 Task: Search round trip flight ticket for 4 adults, 2 children, 2 infants in seat and 1 infant on lap in premium economy from Unalaska: Unalaska Airport (tom Madsen/dutch Harbor Airport) to Rockford: Chicago Rockford International Airport(was Northwest Chicagoland Regional Airport At Rockford) on 5-1-2023 and return on 5-2-2023. Number of bags: 1 carry on bag. Price is upto 79000. Outbound departure time preference is 16:45. Return departure time preference is 23:15.
Action: Mouse moved to (169, 160)
Screenshot: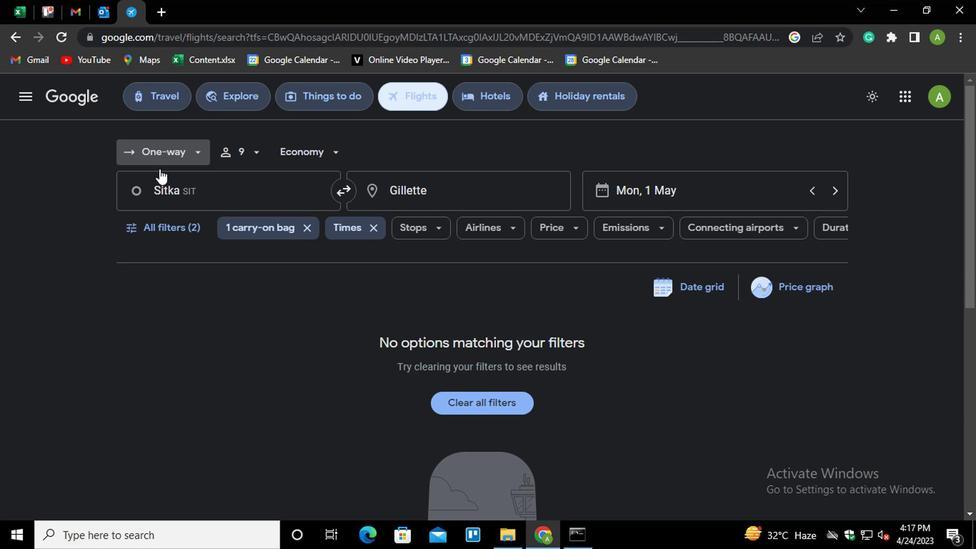 
Action: Mouse pressed left at (169, 160)
Screenshot: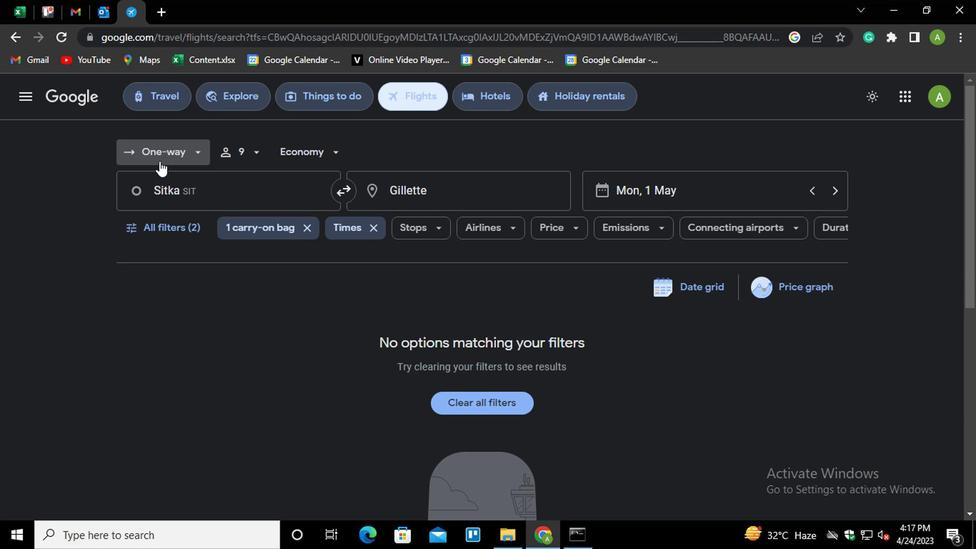 
Action: Mouse moved to (192, 184)
Screenshot: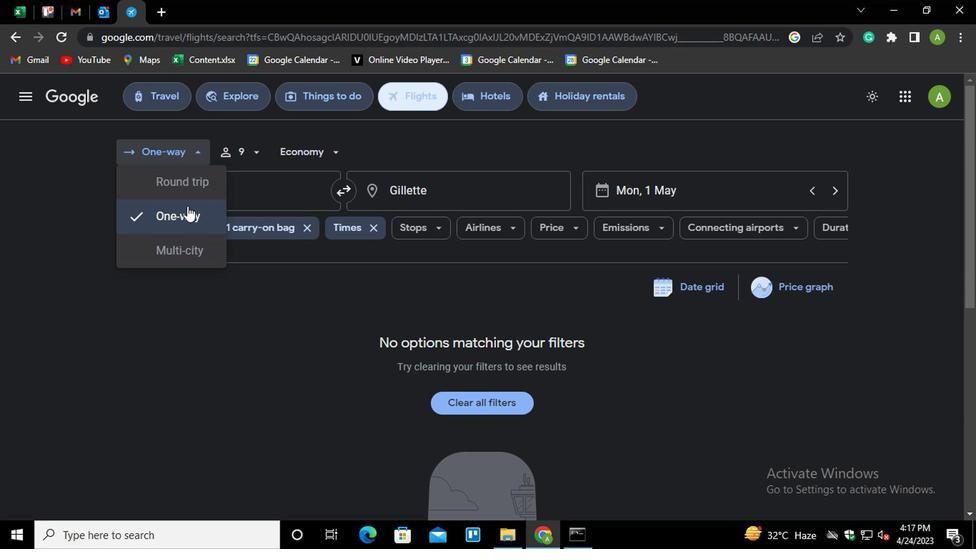 
Action: Mouse pressed left at (192, 184)
Screenshot: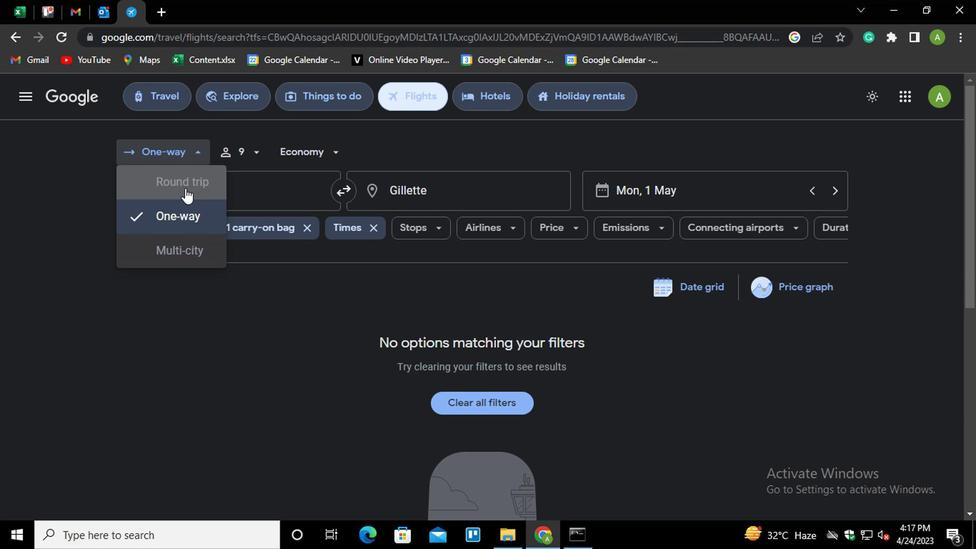 
Action: Mouse moved to (239, 148)
Screenshot: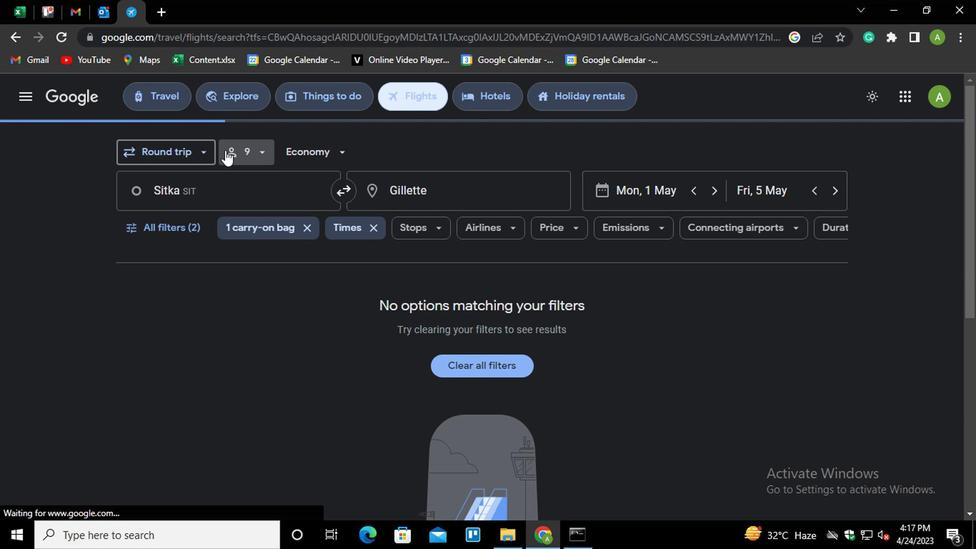 
Action: Mouse pressed left at (239, 148)
Screenshot: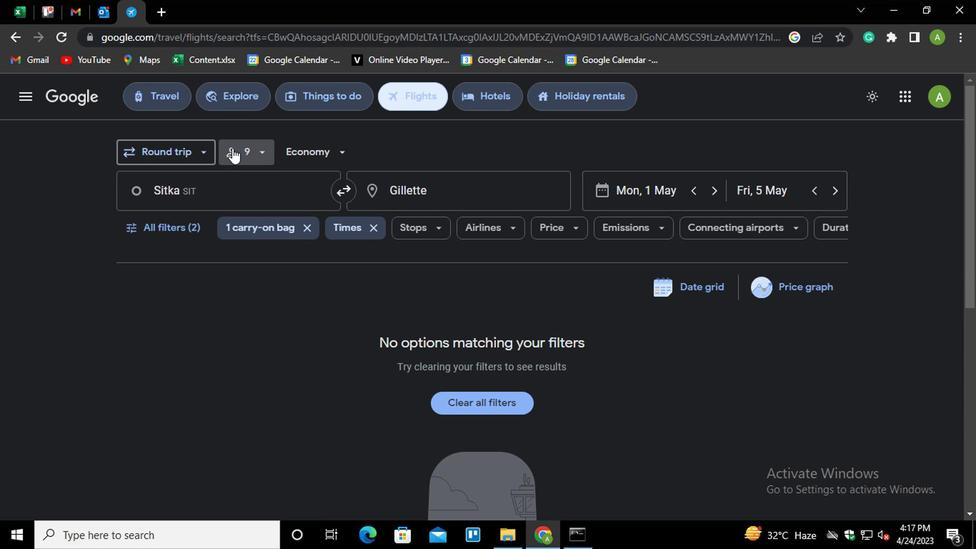 
Action: Mouse moved to (319, 183)
Screenshot: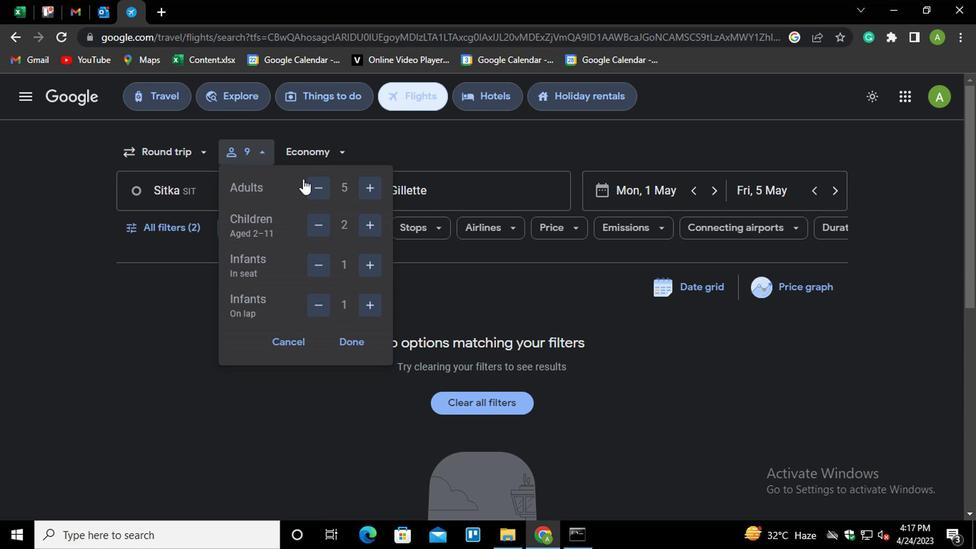 
Action: Mouse pressed left at (319, 183)
Screenshot: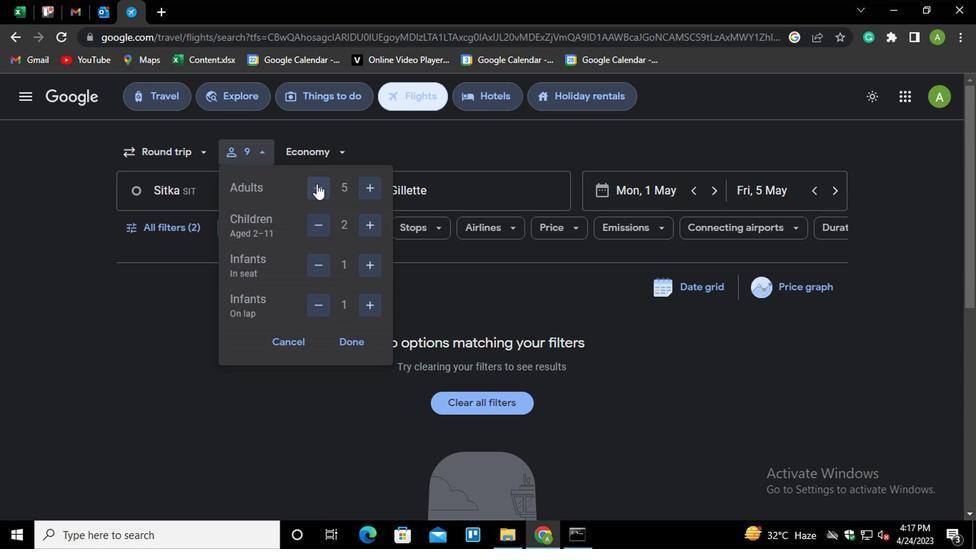 
Action: Mouse moved to (363, 268)
Screenshot: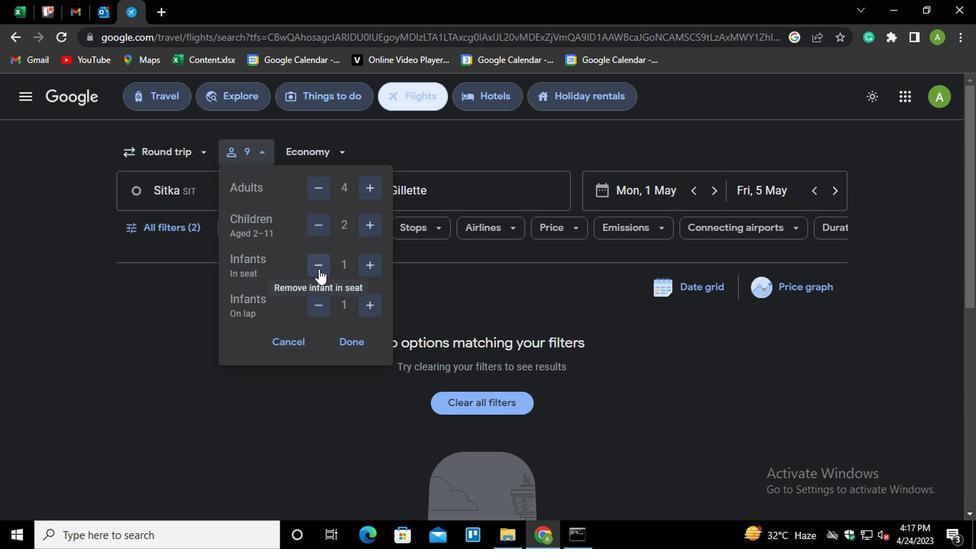 
Action: Mouse pressed left at (363, 268)
Screenshot: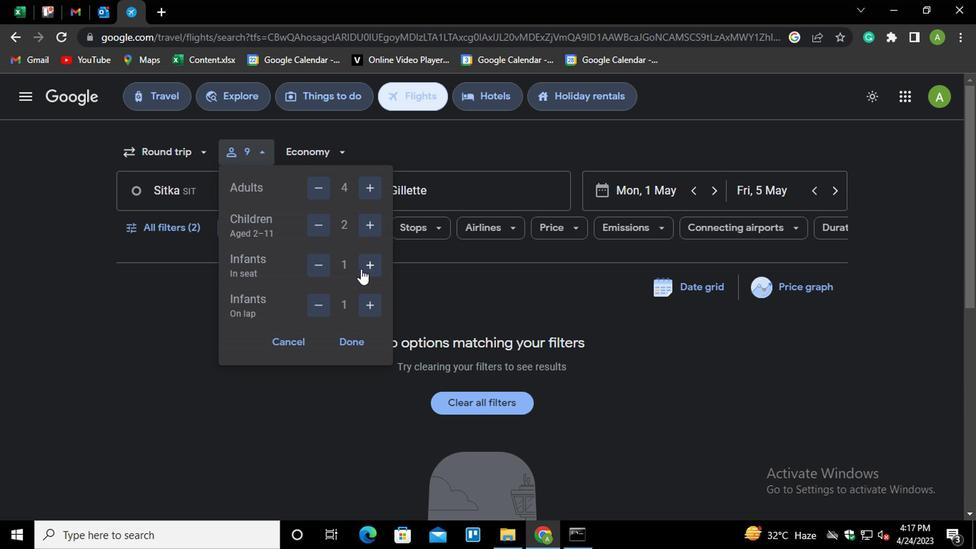 
Action: Mouse moved to (353, 335)
Screenshot: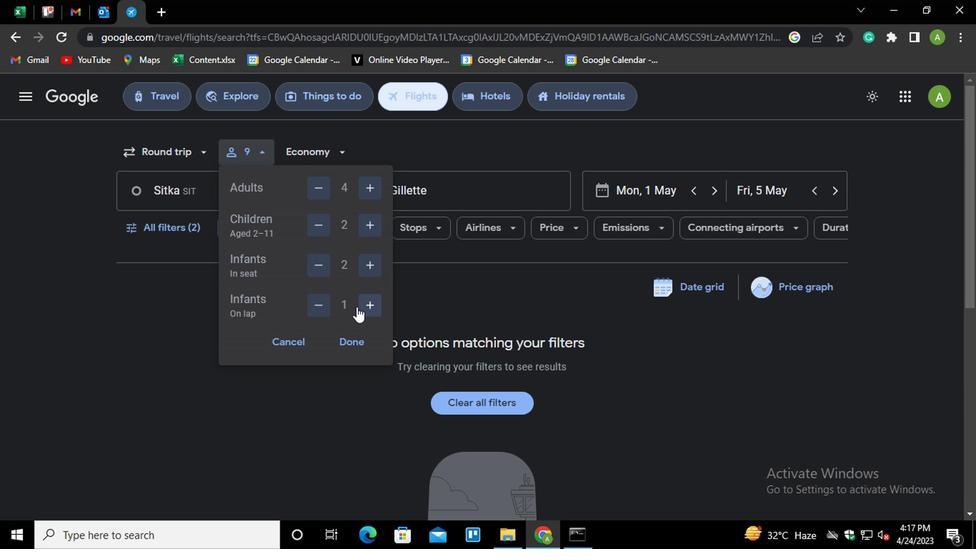 
Action: Mouse pressed left at (353, 335)
Screenshot: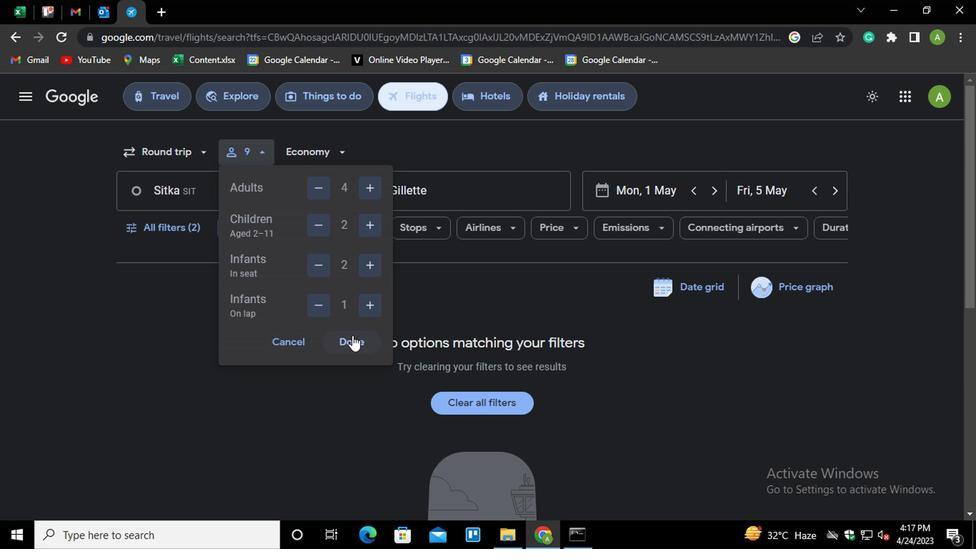
Action: Mouse moved to (315, 157)
Screenshot: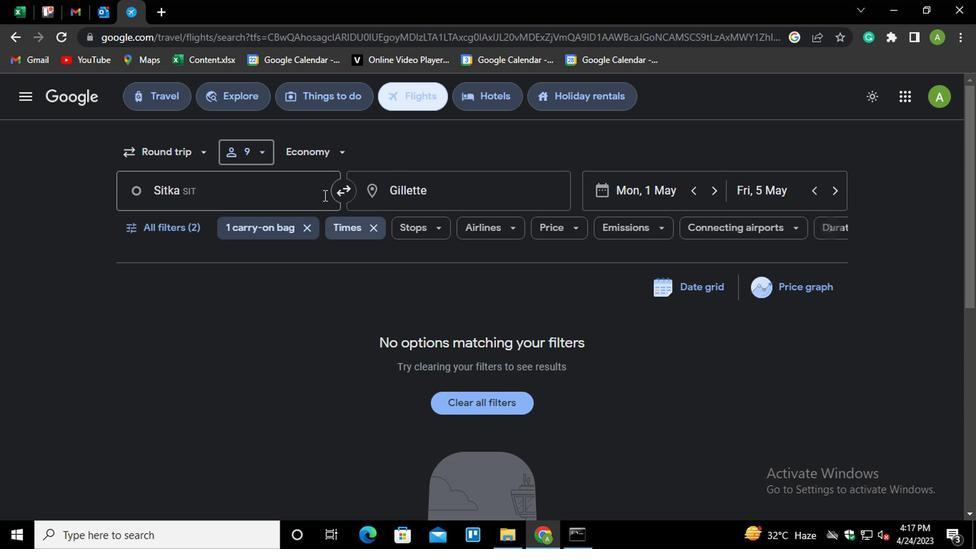 
Action: Mouse pressed left at (315, 157)
Screenshot: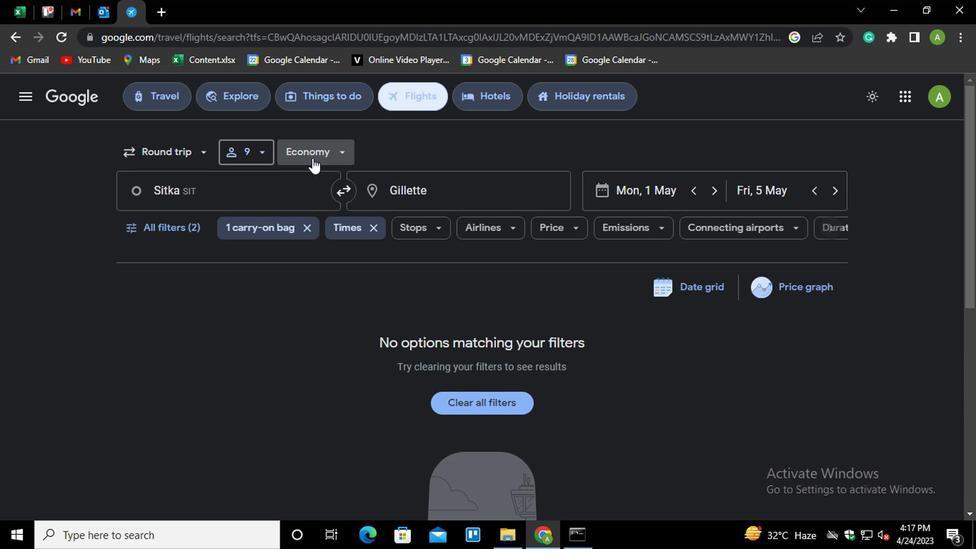 
Action: Mouse moved to (333, 217)
Screenshot: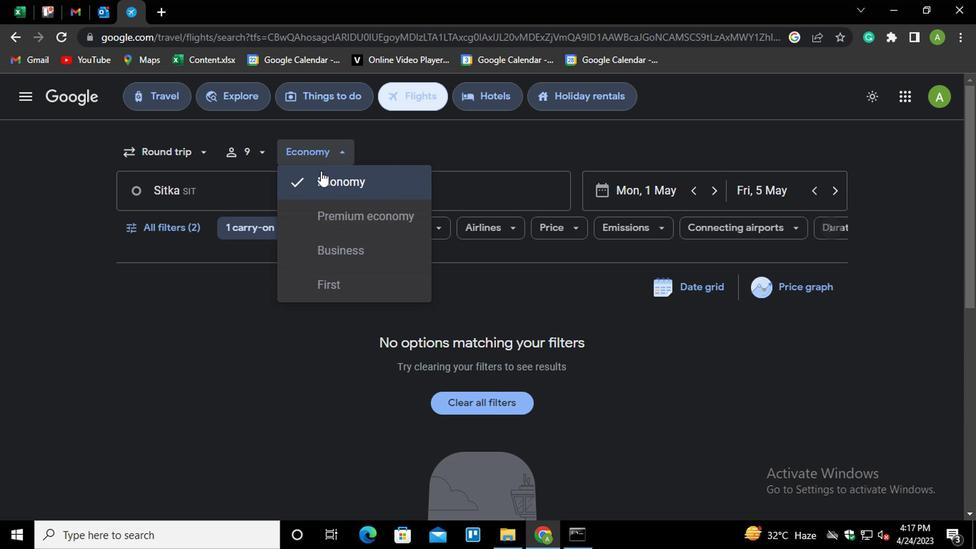 
Action: Mouse pressed left at (333, 217)
Screenshot: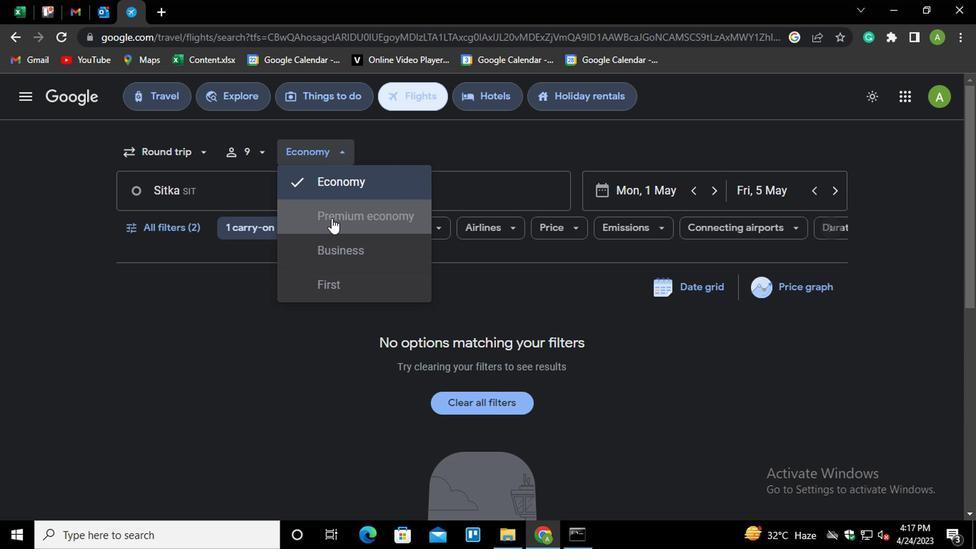 
Action: Mouse moved to (219, 192)
Screenshot: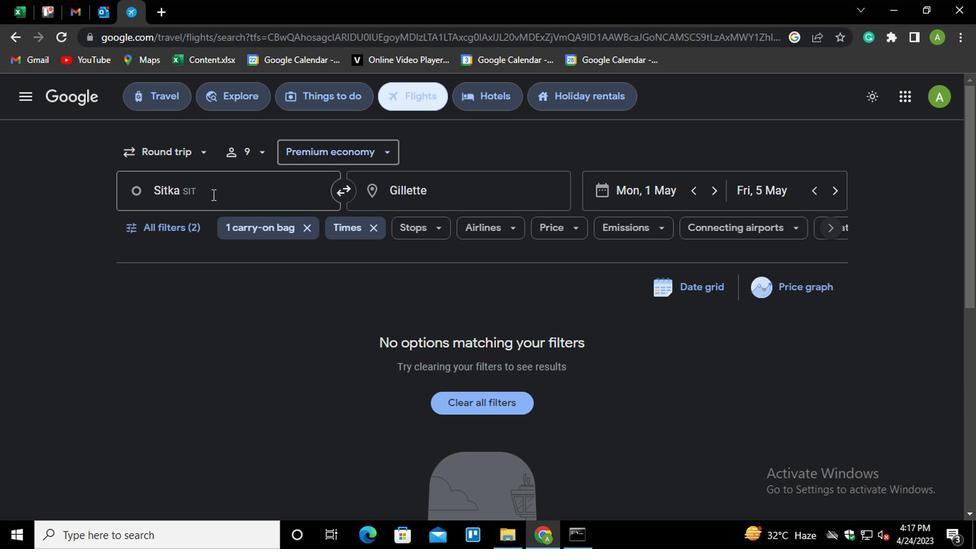 
Action: Mouse pressed left at (219, 192)
Screenshot: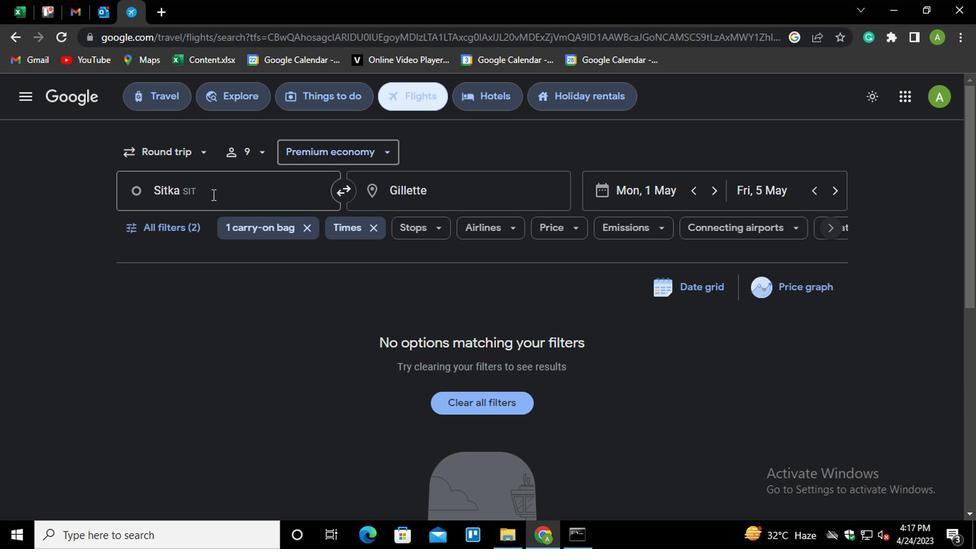 
Action: Key pressed <Key.shift_r>Unalas<Key.down><Key.up><Key.up><Key.up><Key.up><Key.backspace><Key.backspace><Key.backspace><Key.backspace><Key.backspace><Key.backspace><Key.backspace><Key.backspace><Key.backspace><Key.backspace><Key.backspace><Key.backspace><Key.backspace><Key.backspace><Key.backspace><Key.backspace><Key.backspace><Key.backspace><Key.backspace>air<Key.down><Key.enter>
Screenshot: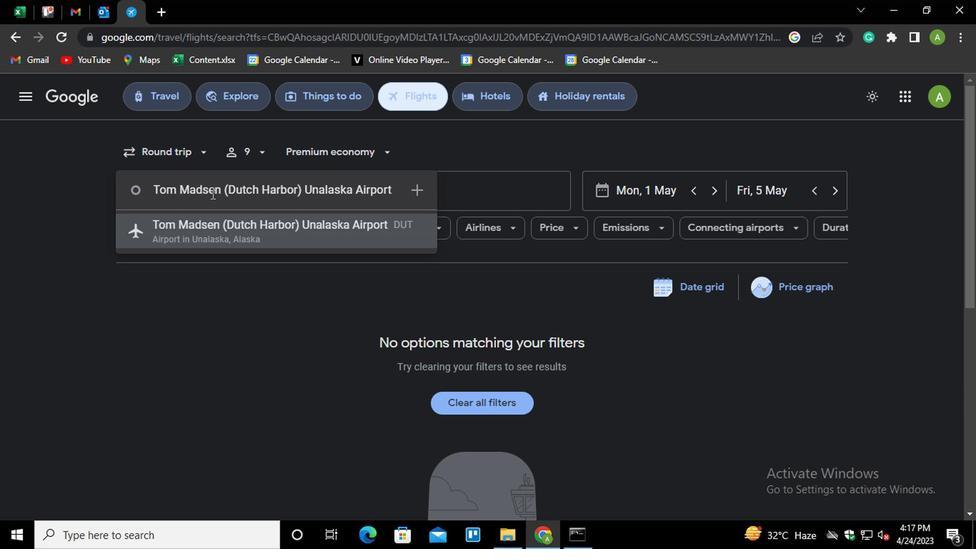 
Action: Mouse moved to (500, 199)
Screenshot: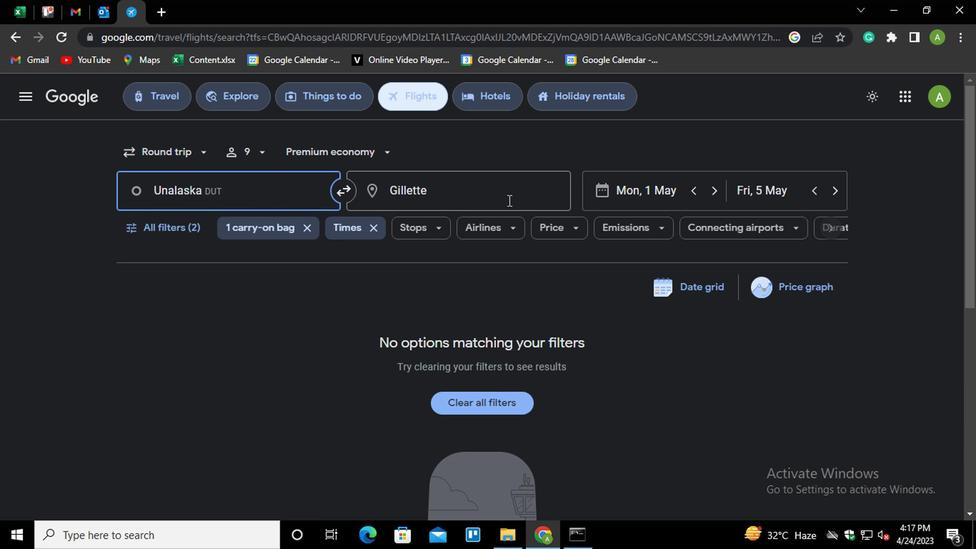 
Action: Mouse pressed left at (500, 199)
Screenshot: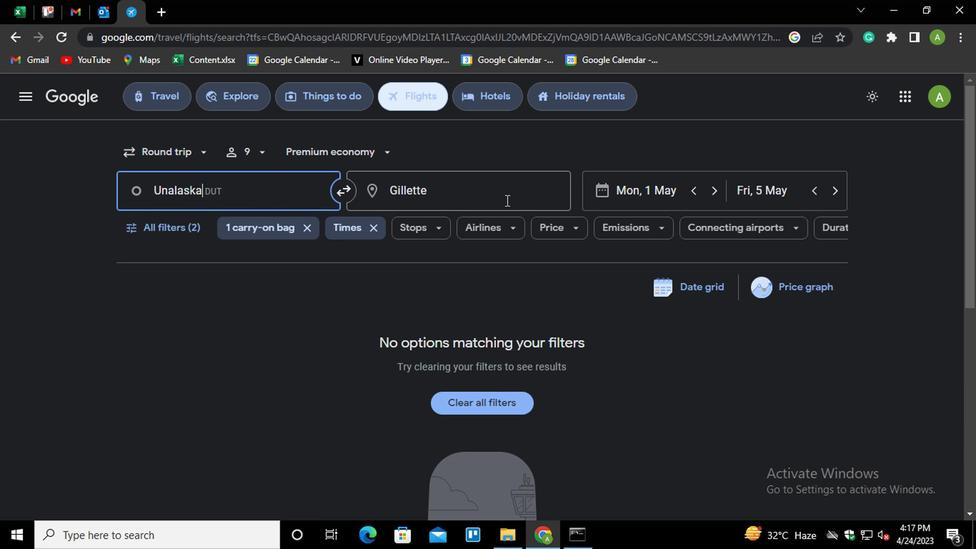 
Action: Key pressed <Key.shift>CHICA<Key.down><Key.down><Key.down><Key.down><Key.down><Key.up><Key.enter>
Screenshot: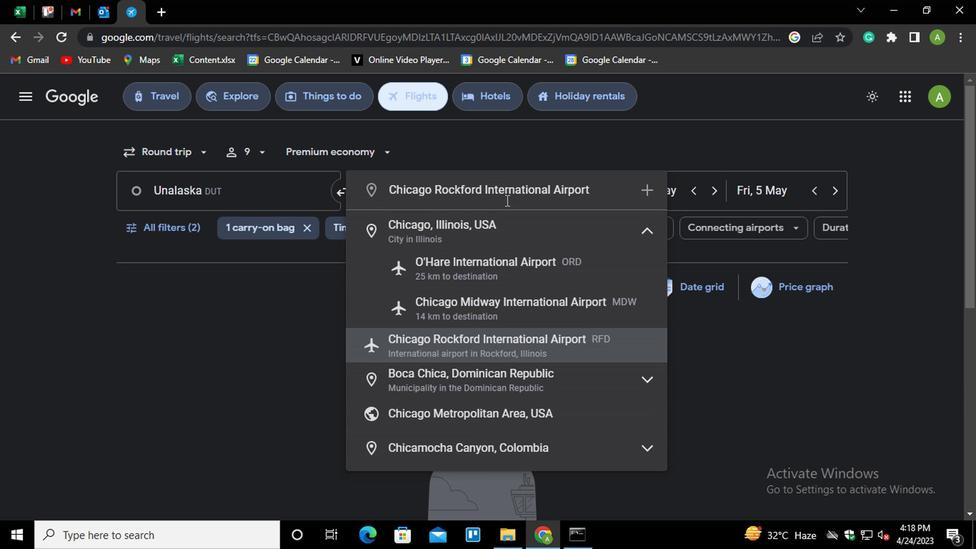 
Action: Mouse moved to (742, 187)
Screenshot: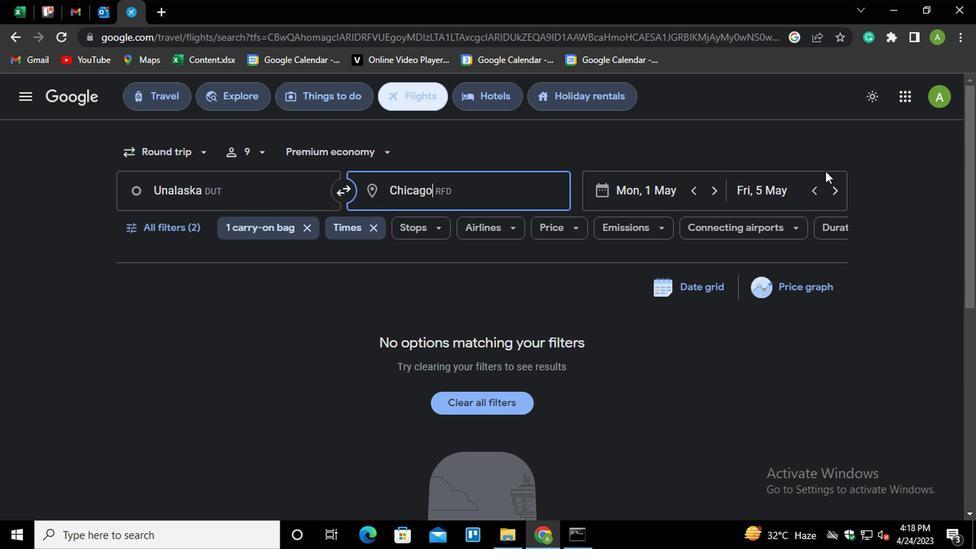 
Action: Mouse pressed left at (742, 187)
Screenshot: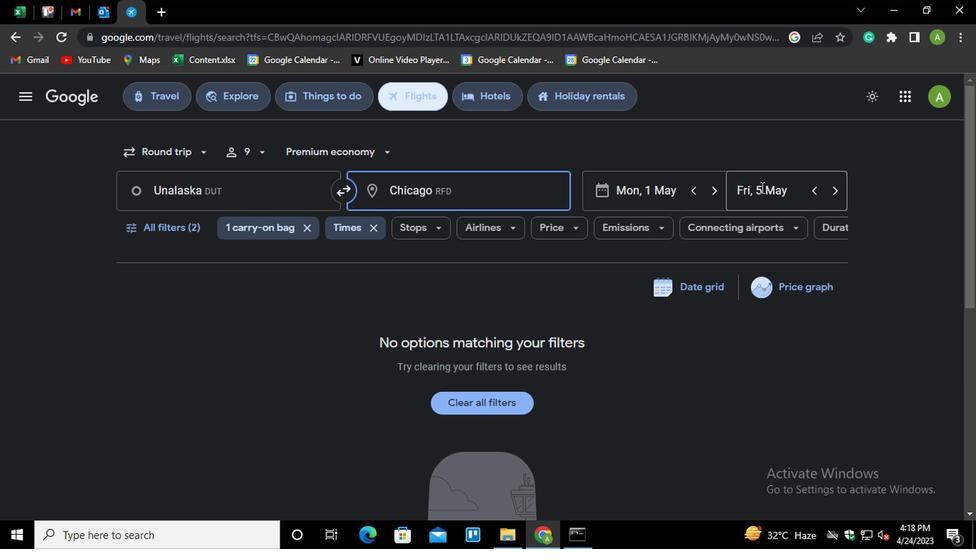
Action: Mouse moved to (744, 125)
Screenshot: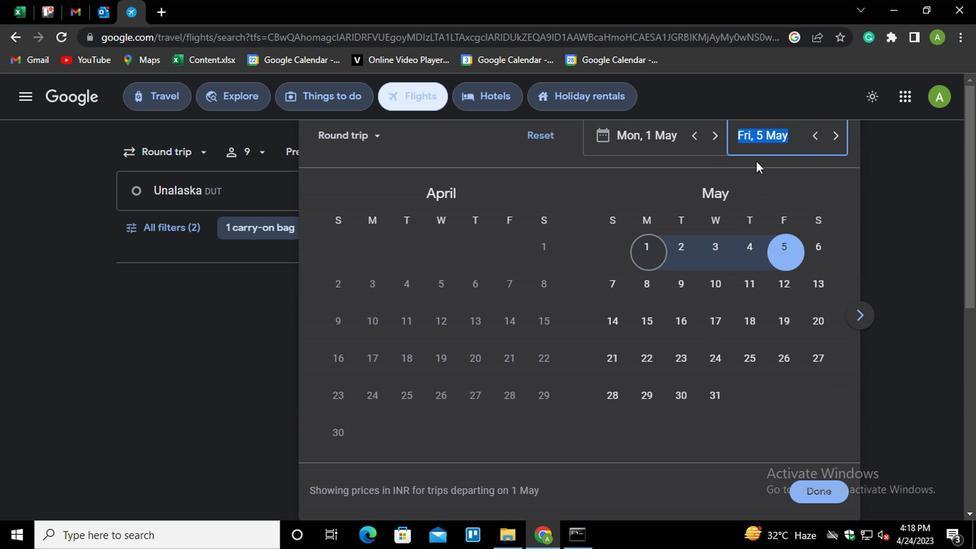 
Action: Mouse pressed left at (744, 125)
Screenshot: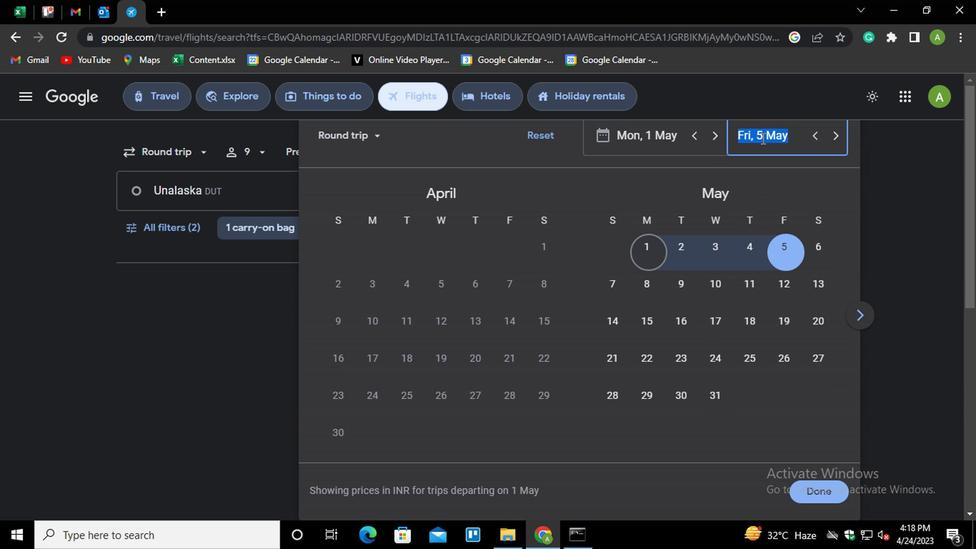 
Action: Mouse moved to (743, 136)
Screenshot: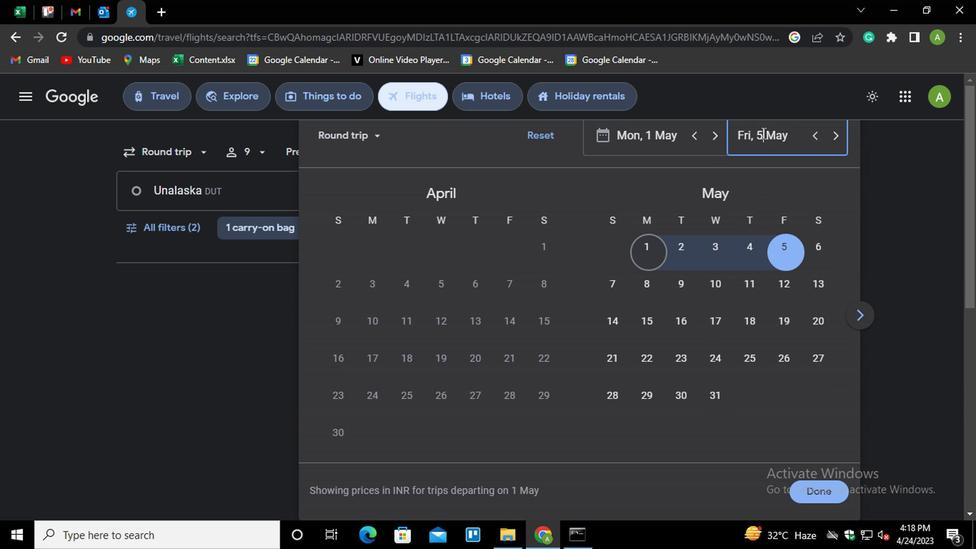 
Action: Key pressed <Key.backspace>2
Screenshot: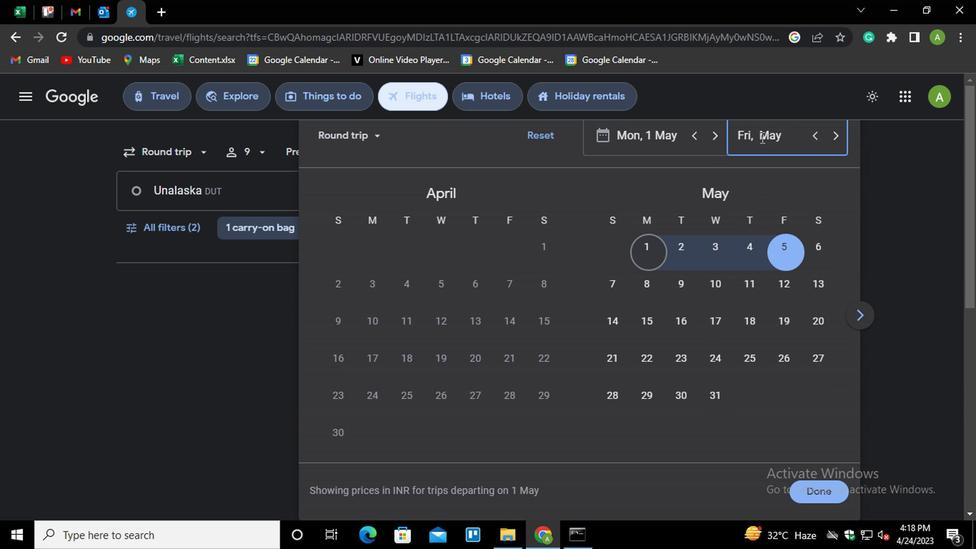 
Action: Mouse moved to (797, 486)
Screenshot: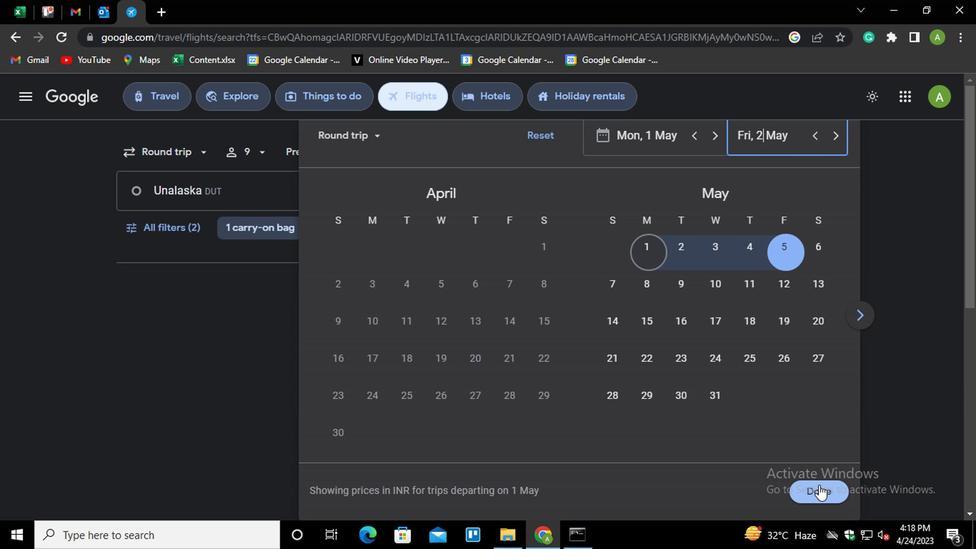 
Action: Mouse pressed left at (797, 486)
Screenshot: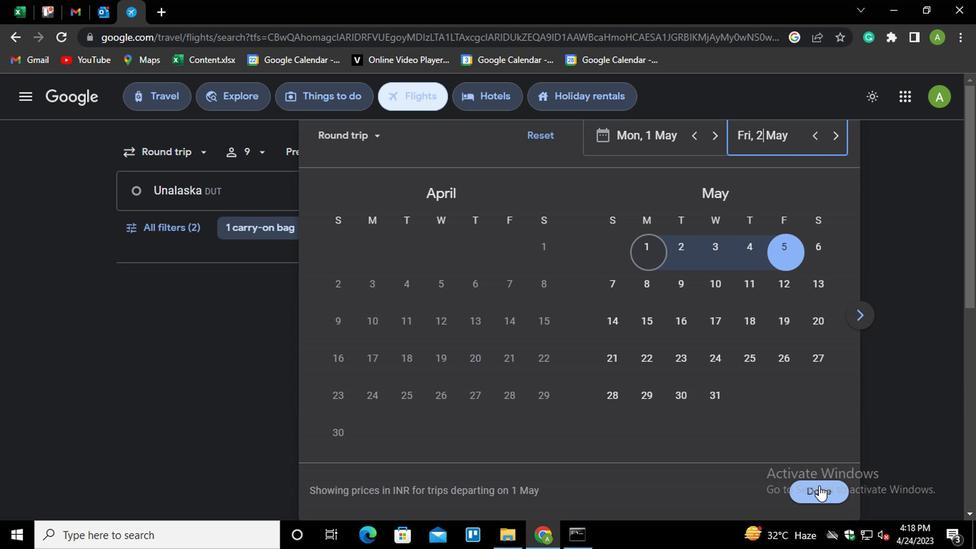 
Action: Mouse moved to (181, 225)
Screenshot: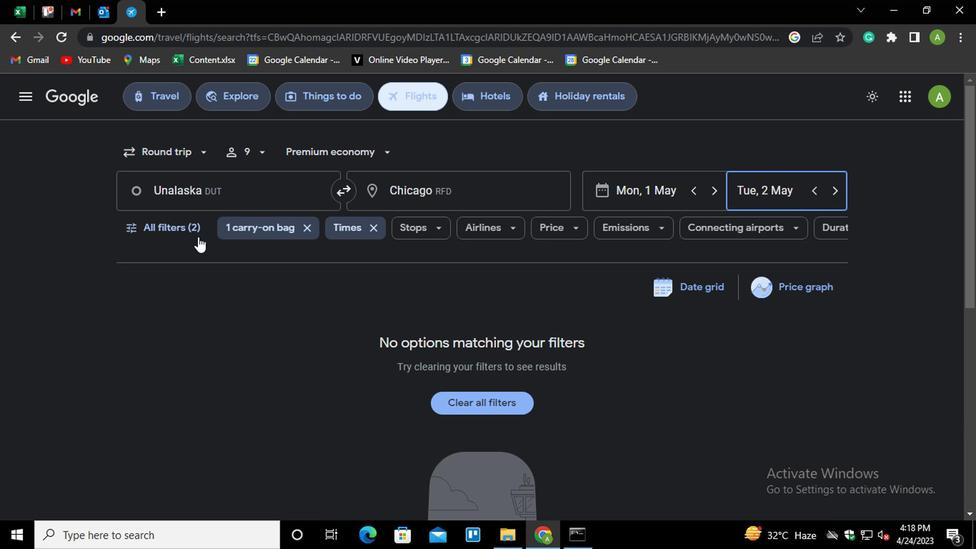 
Action: Mouse pressed left at (181, 225)
Screenshot: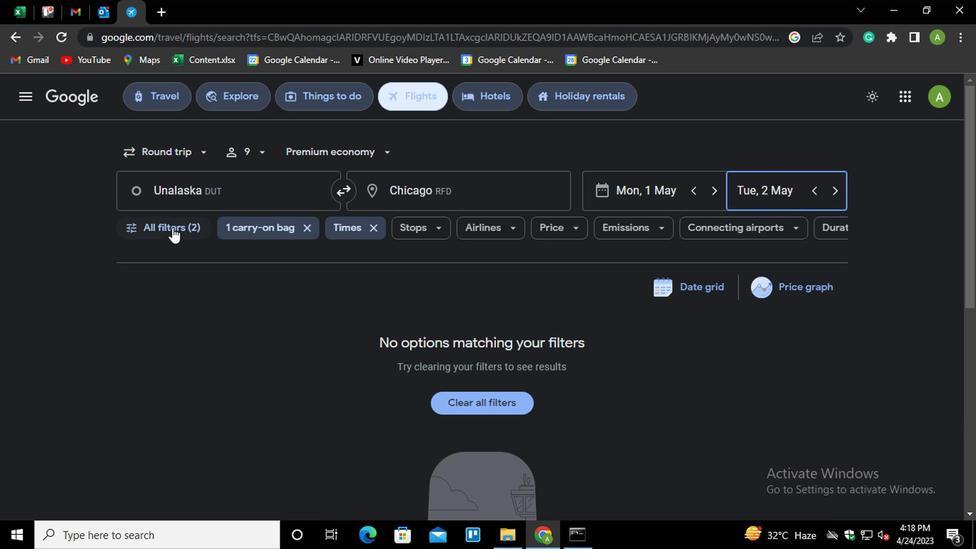 
Action: Mouse moved to (339, 499)
Screenshot: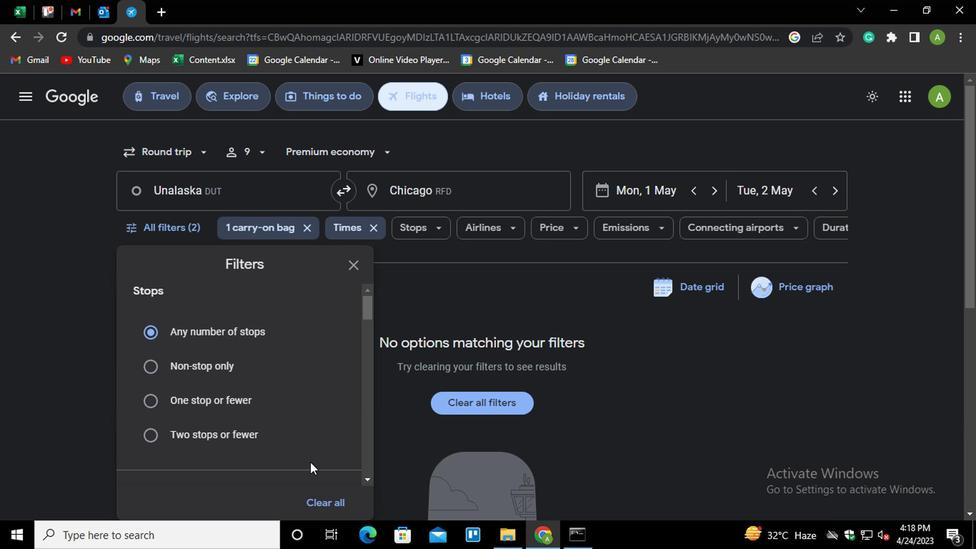 
Action: Mouse pressed left at (339, 499)
Screenshot: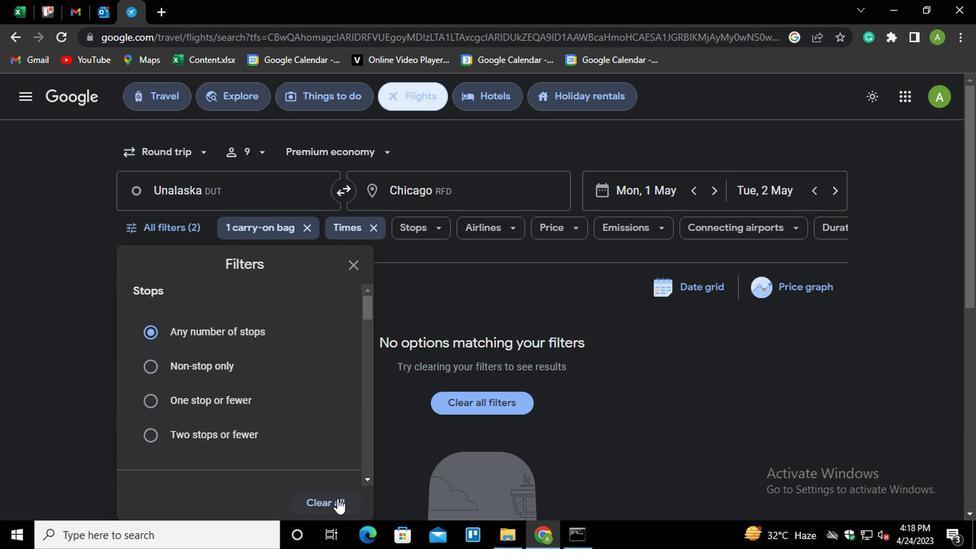 
Action: Mouse moved to (269, 354)
Screenshot: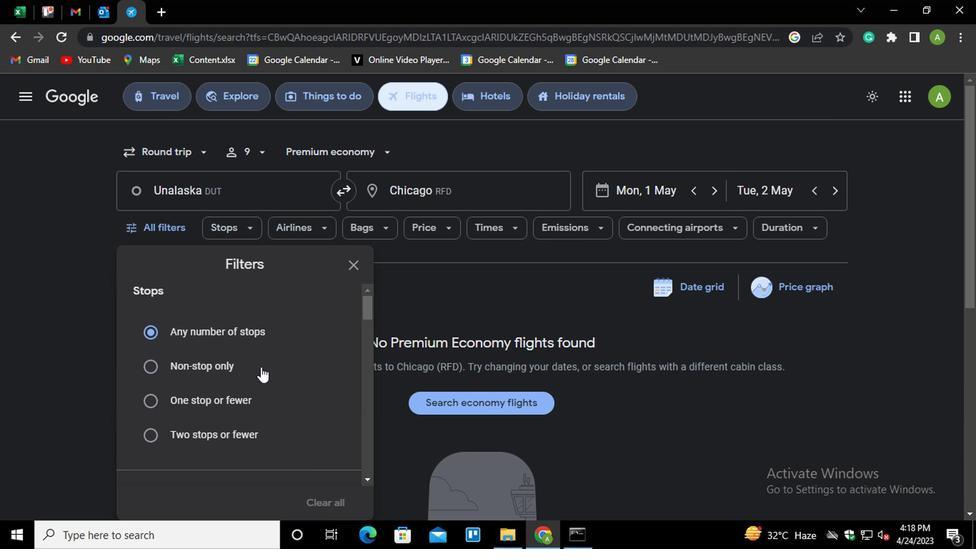 
Action: Mouse scrolled (269, 354) with delta (0, 0)
Screenshot: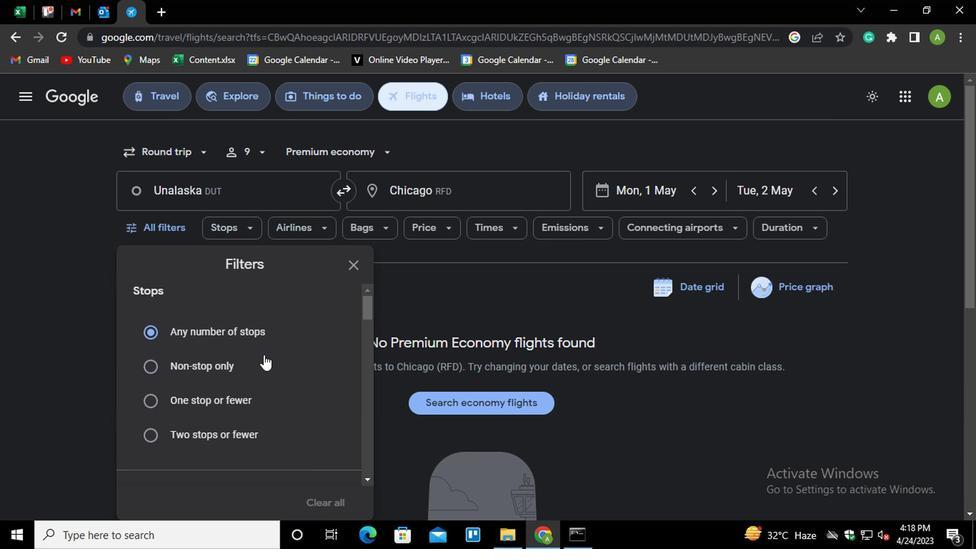 
Action: Mouse scrolled (269, 354) with delta (0, 0)
Screenshot: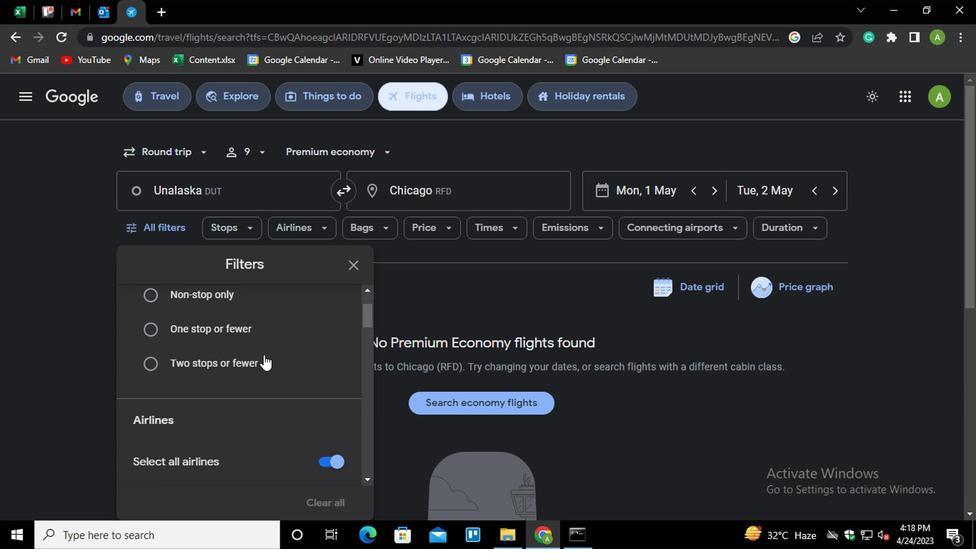 
Action: Mouse scrolled (269, 354) with delta (0, 0)
Screenshot: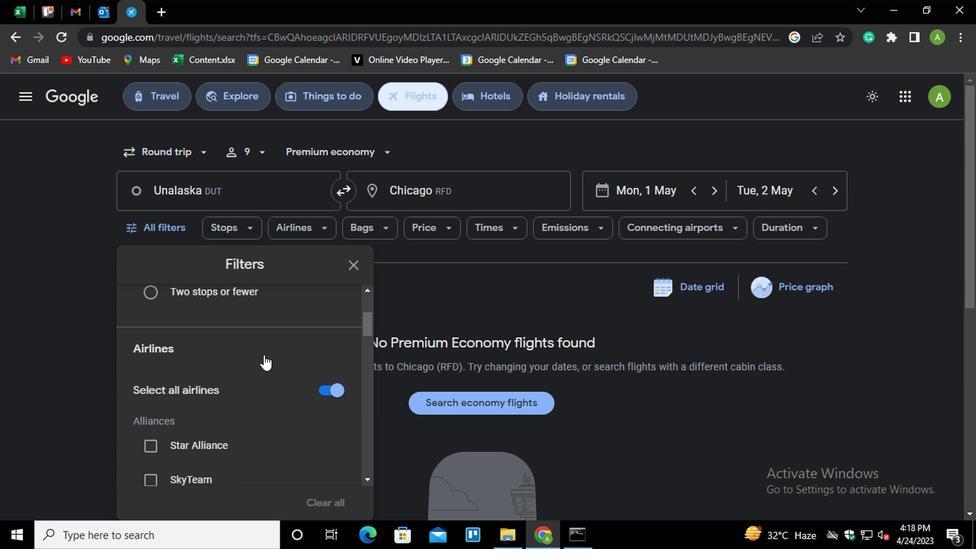 
Action: Mouse moved to (325, 318)
Screenshot: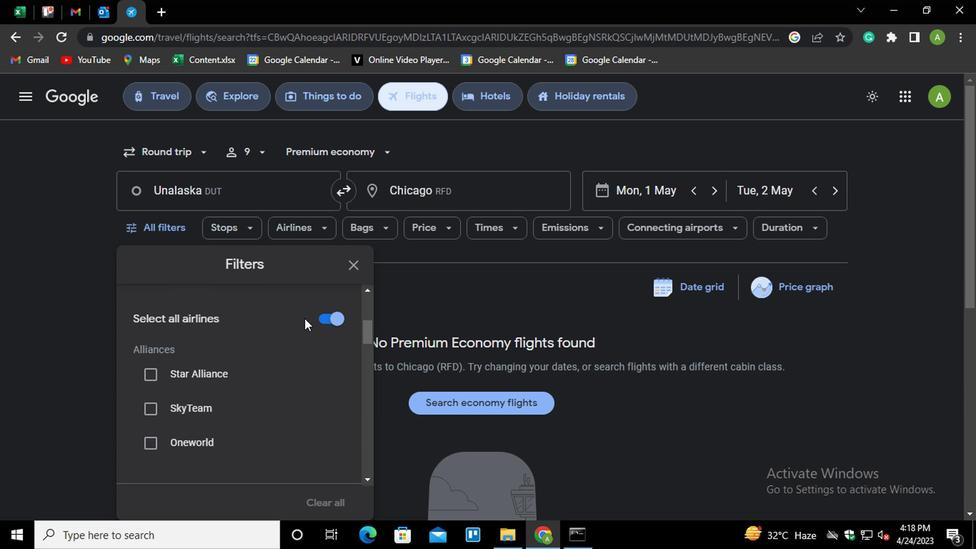 
Action: Mouse pressed left at (325, 318)
Screenshot: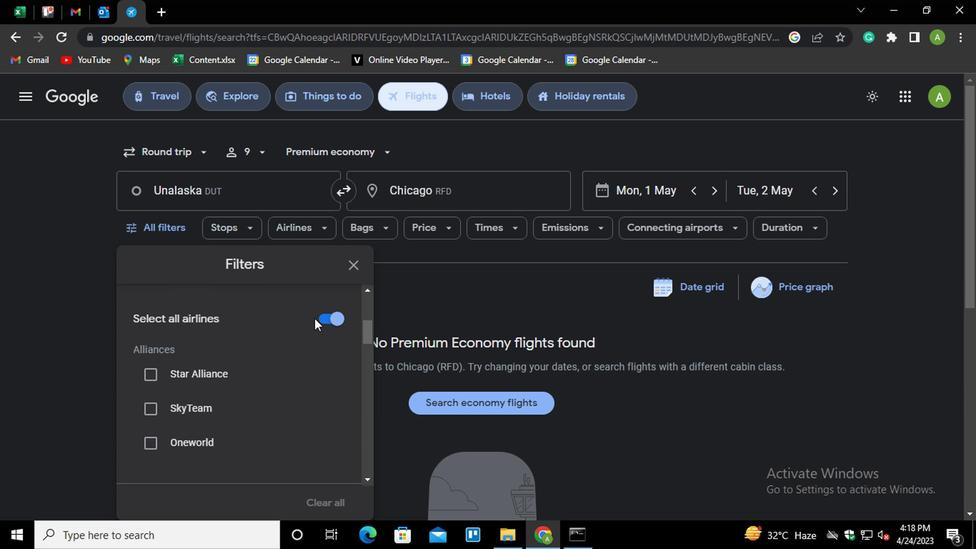 
Action: Mouse moved to (291, 387)
Screenshot: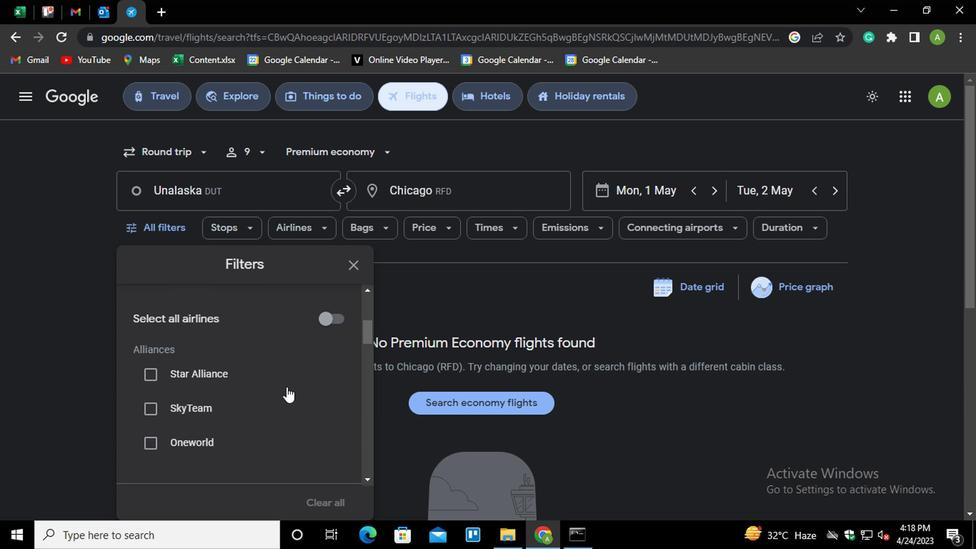 
Action: Mouse scrolled (291, 386) with delta (0, -1)
Screenshot: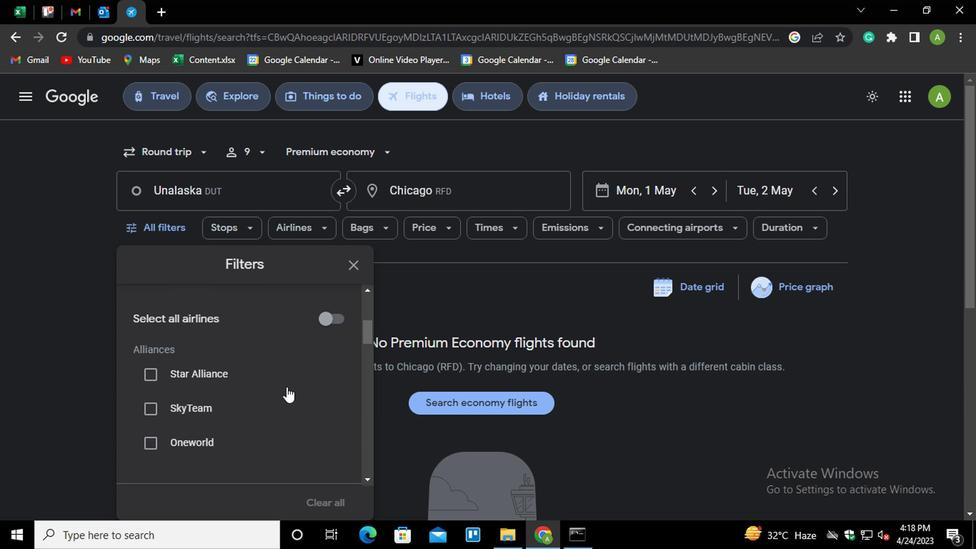 
Action: Mouse moved to (291, 384)
Screenshot: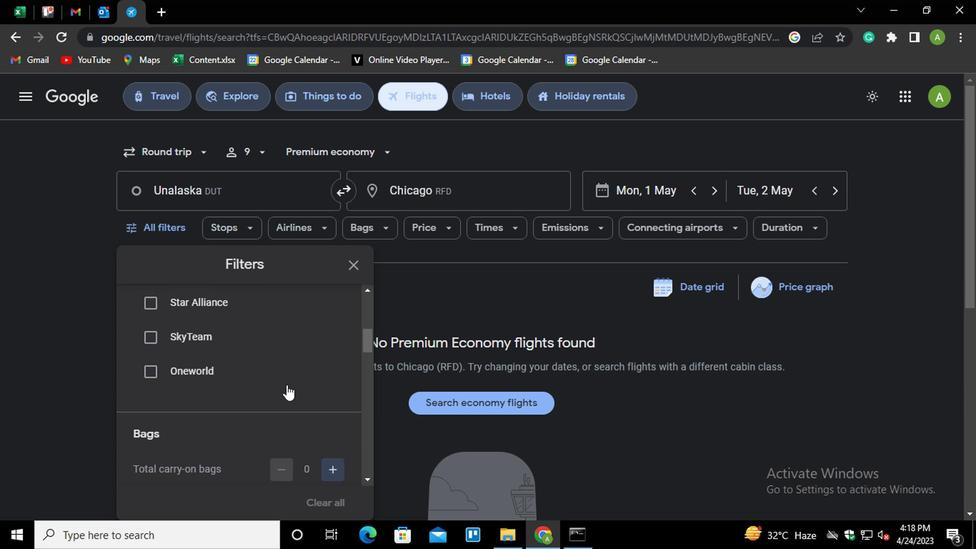 
Action: Mouse scrolled (291, 383) with delta (0, -1)
Screenshot: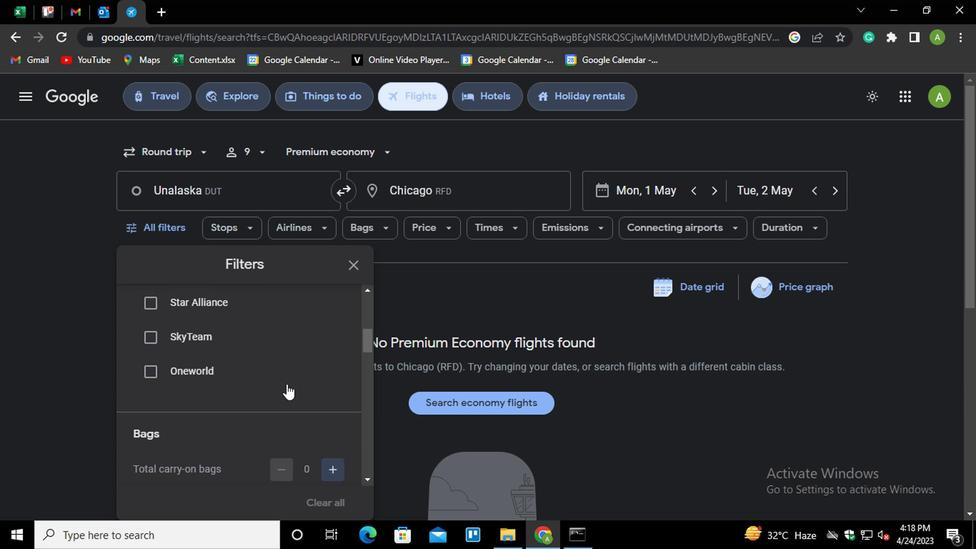 
Action: Mouse moved to (317, 389)
Screenshot: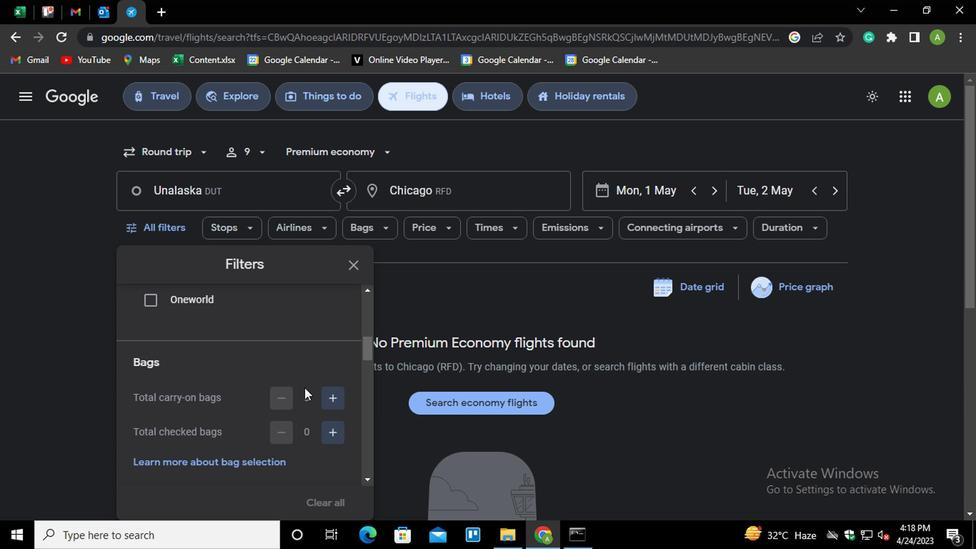 
Action: Mouse scrolled (317, 389) with delta (0, 0)
Screenshot: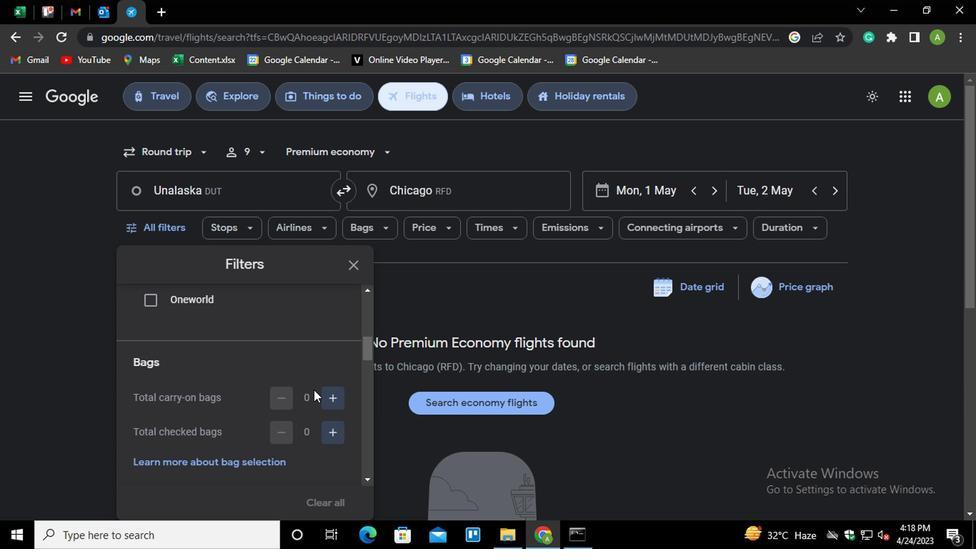 
Action: Mouse scrolled (317, 389) with delta (0, 0)
Screenshot: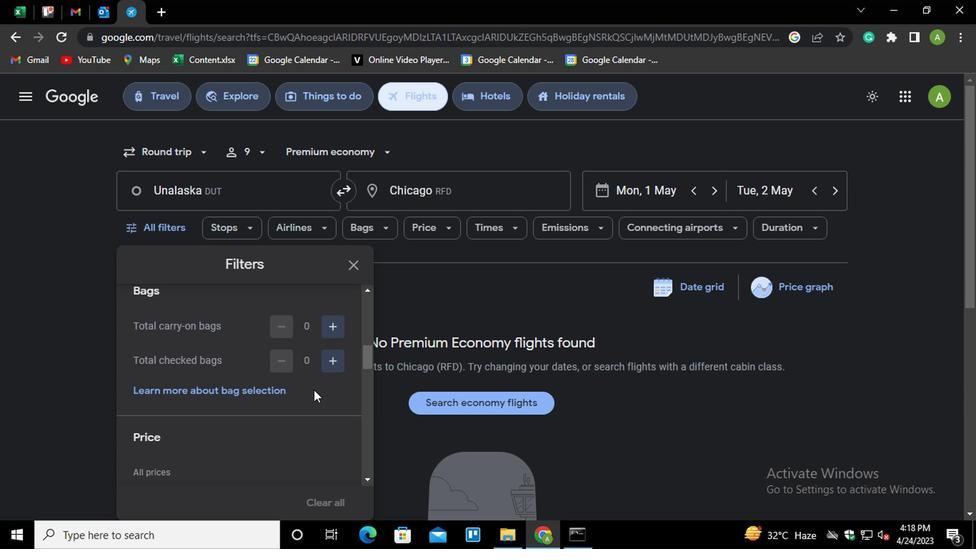 
Action: Mouse moved to (271, 415)
Screenshot: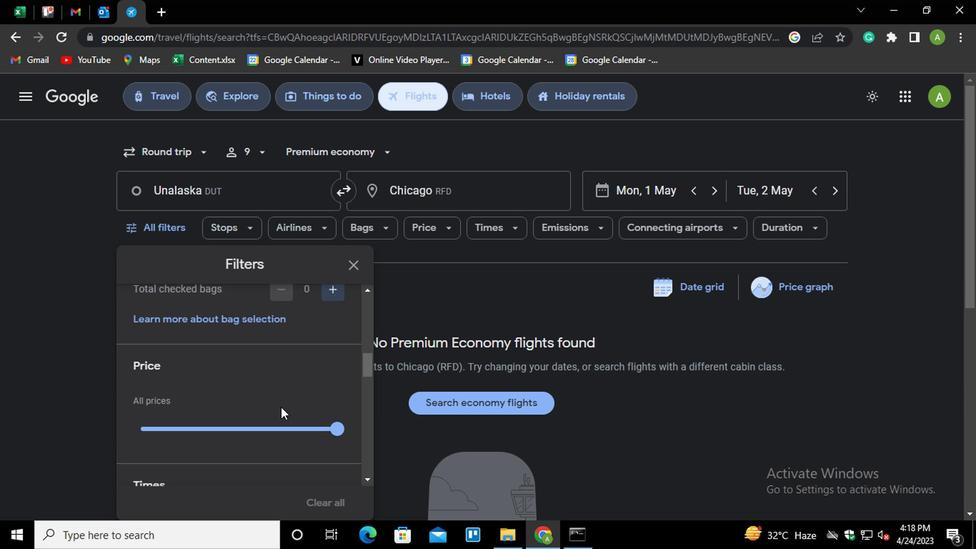 
Action: Mouse scrolled (271, 414) with delta (0, -1)
Screenshot: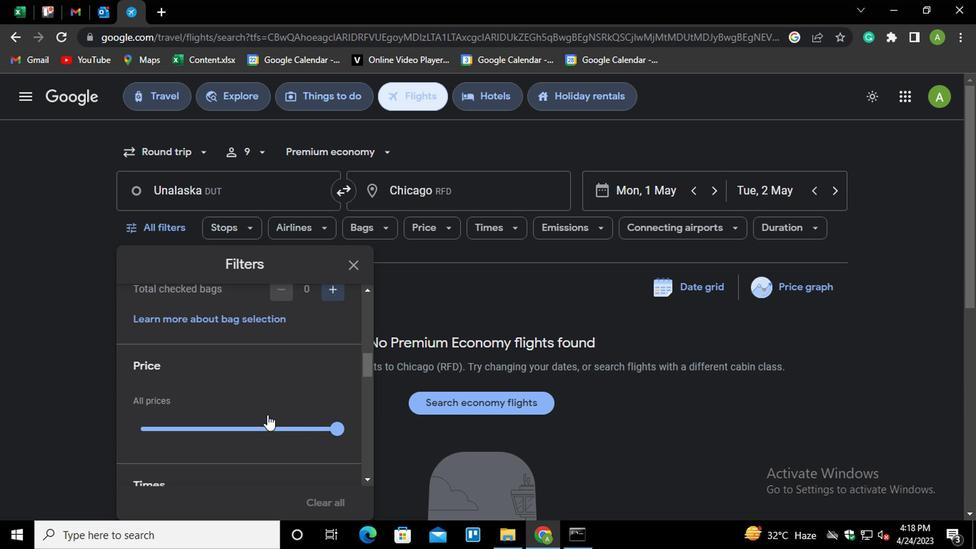 
Action: Mouse moved to (249, 356)
Screenshot: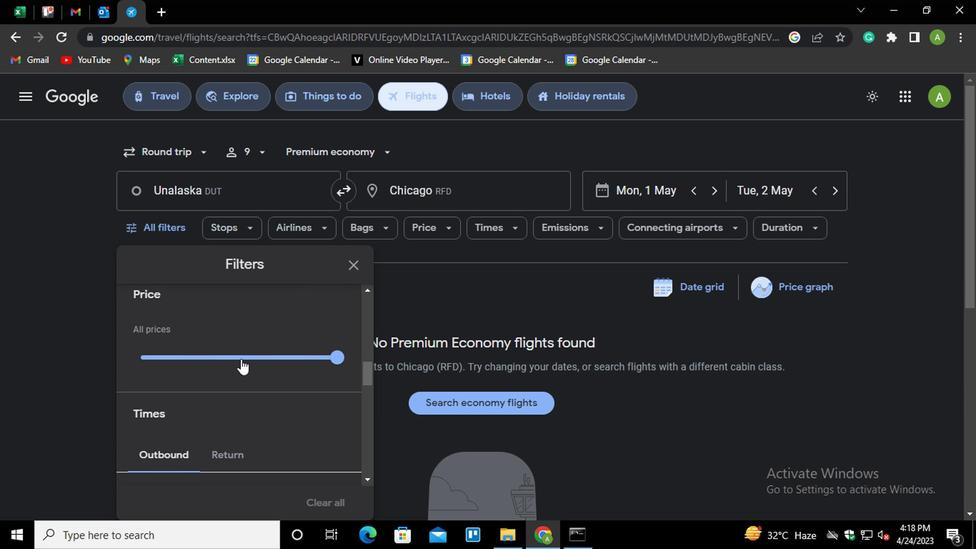 
Action: Mouse pressed left at (249, 356)
Screenshot: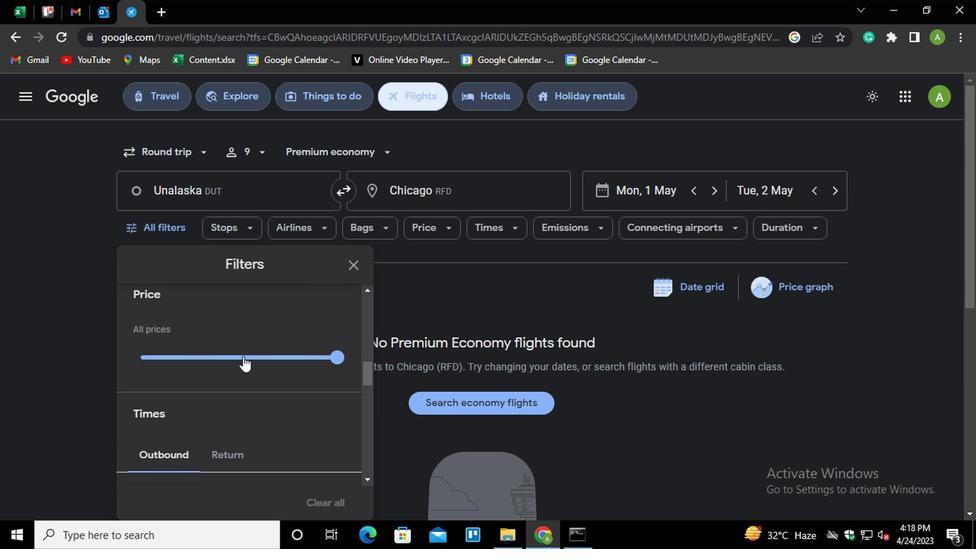 
Action: Mouse moved to (309, 427)
Screenshot: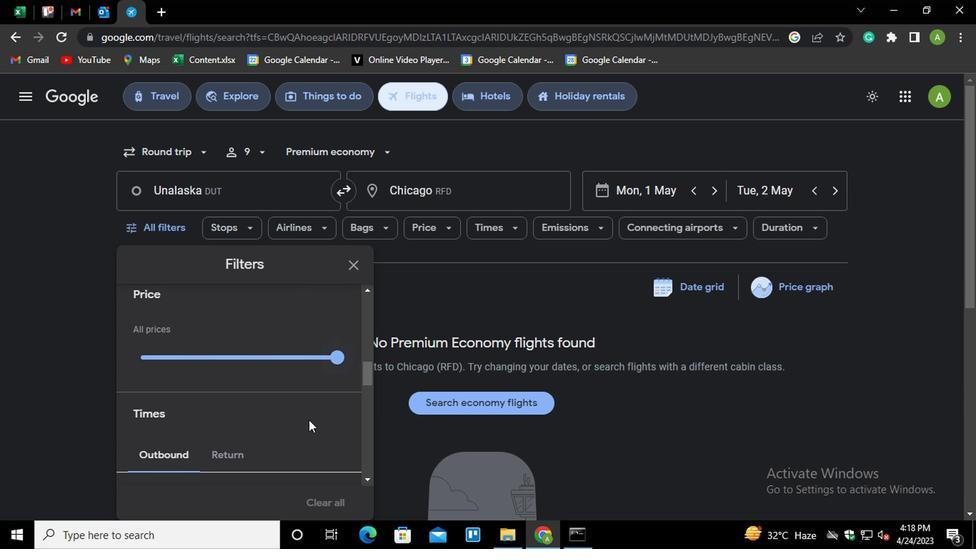 
Action: Mouse scrolled (309, 426) with delta (0, -1)
Screenshot: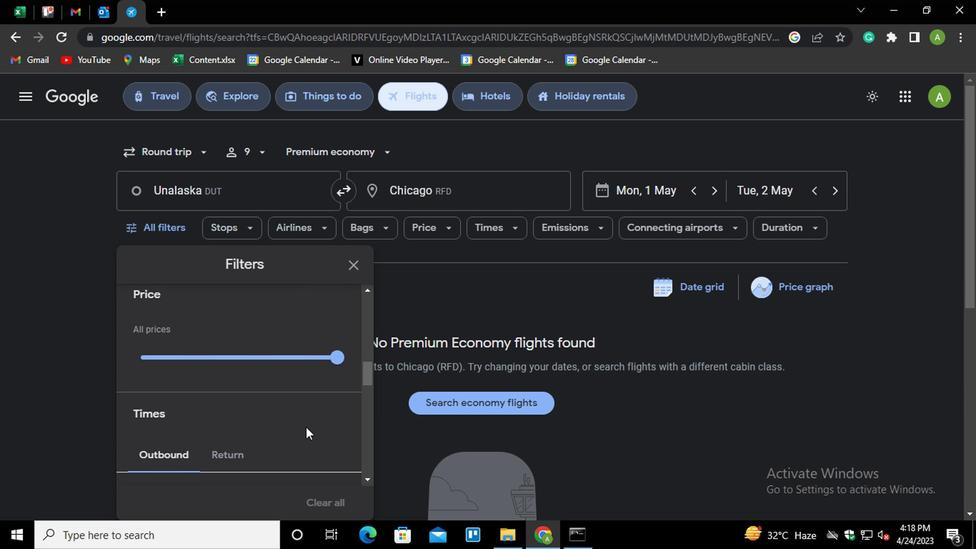 
Action: Mouse moved to (303, 436)
Screenshot: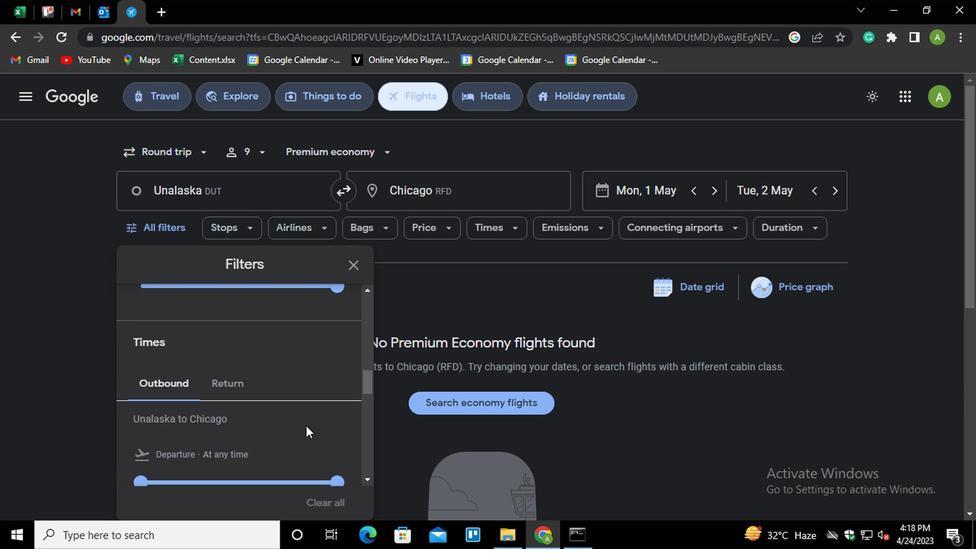 
Action: Mouse scrolled (303, 435) with delta (0, -1)
Screenshot: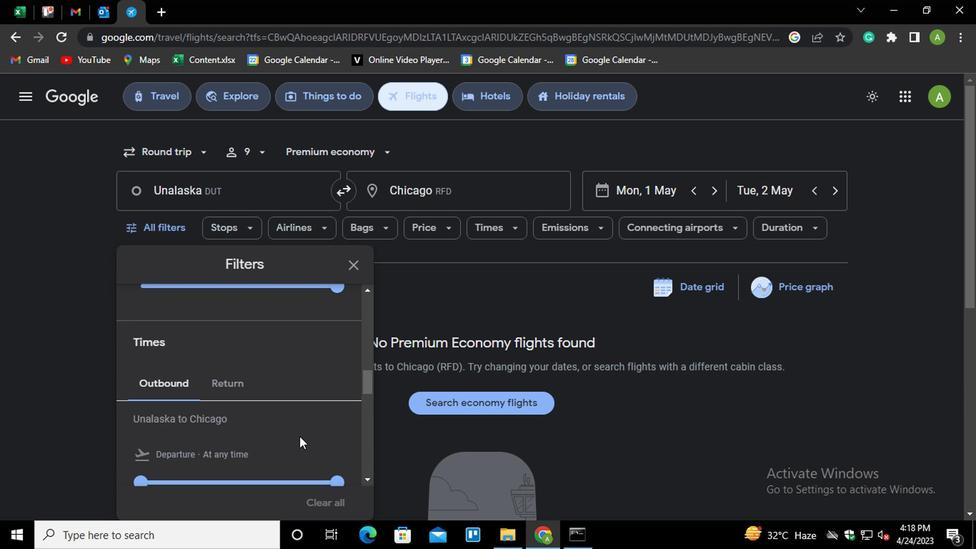 
Action: Mouse moved to (324, 409)
Screenshot: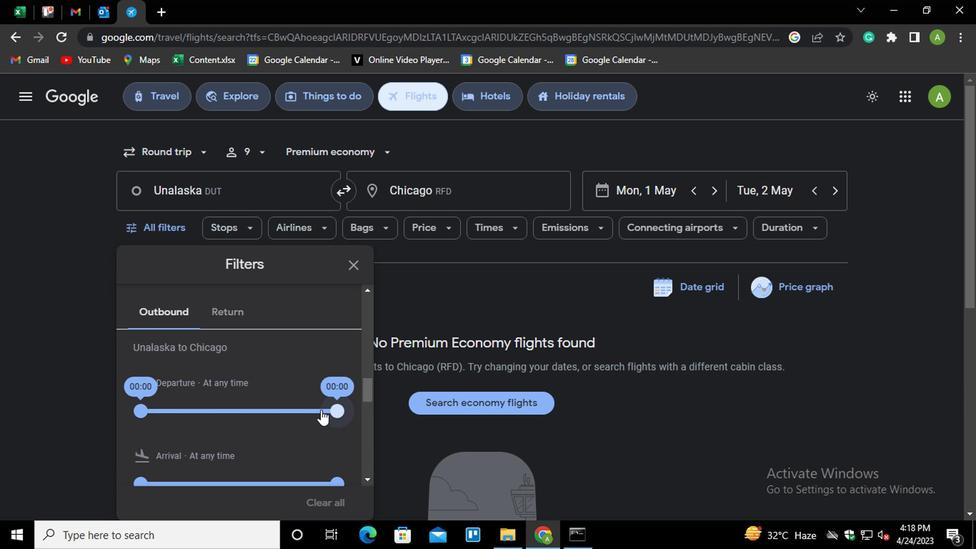 
Action: Mouse pressed left at (324, 409)
Screenshot: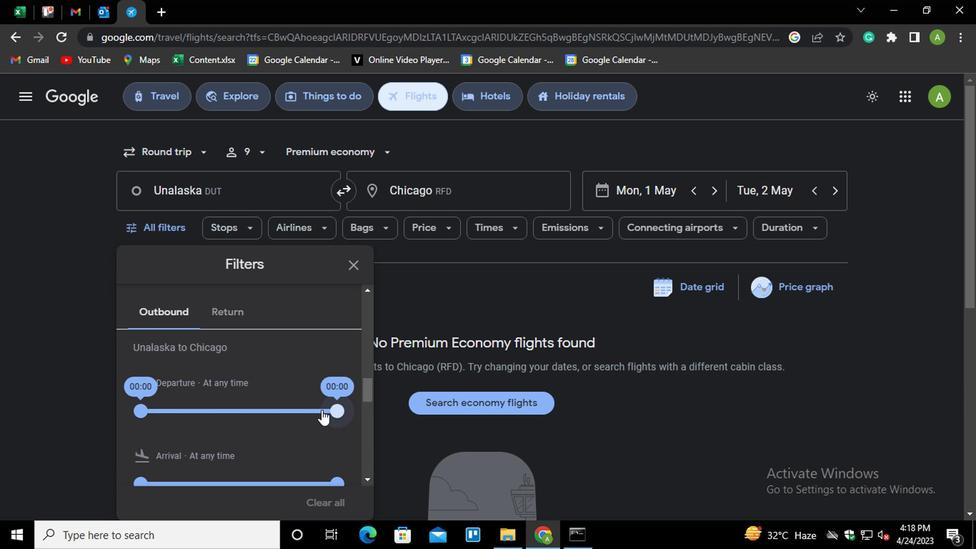 
Action: Mouse moved to (150, 412)
Screenshot: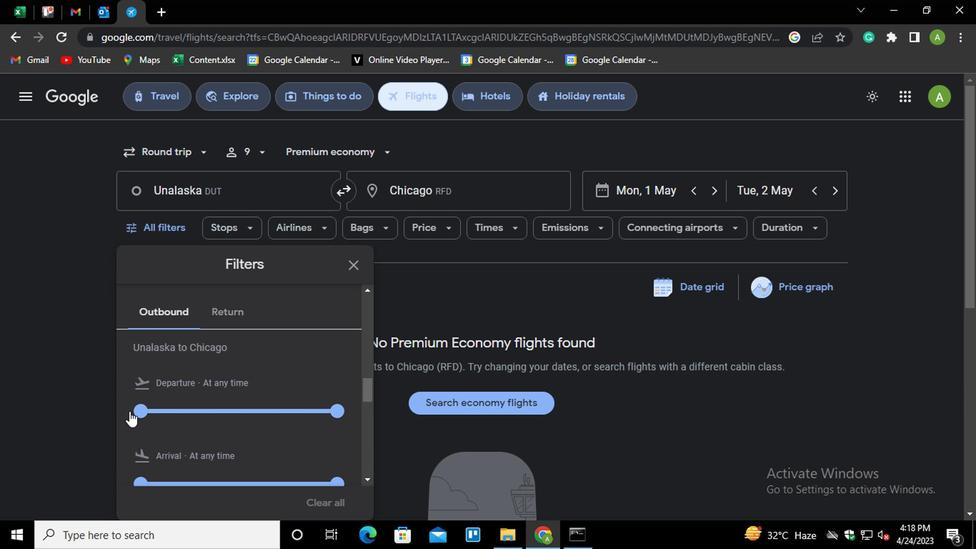 
Action: Mouse pressed left at (150, 412)
Screenshot: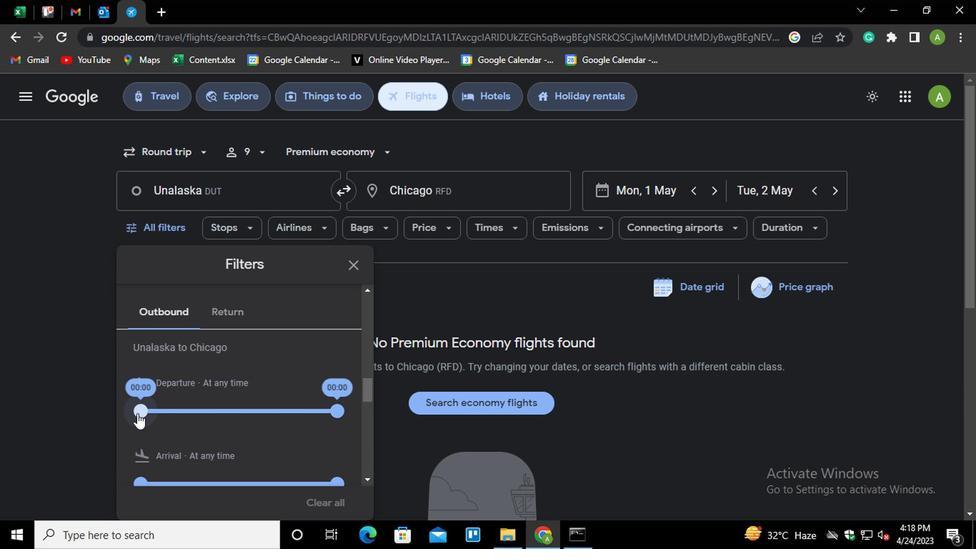 
Action: Mouse moved to (337, 414)
Screenshot: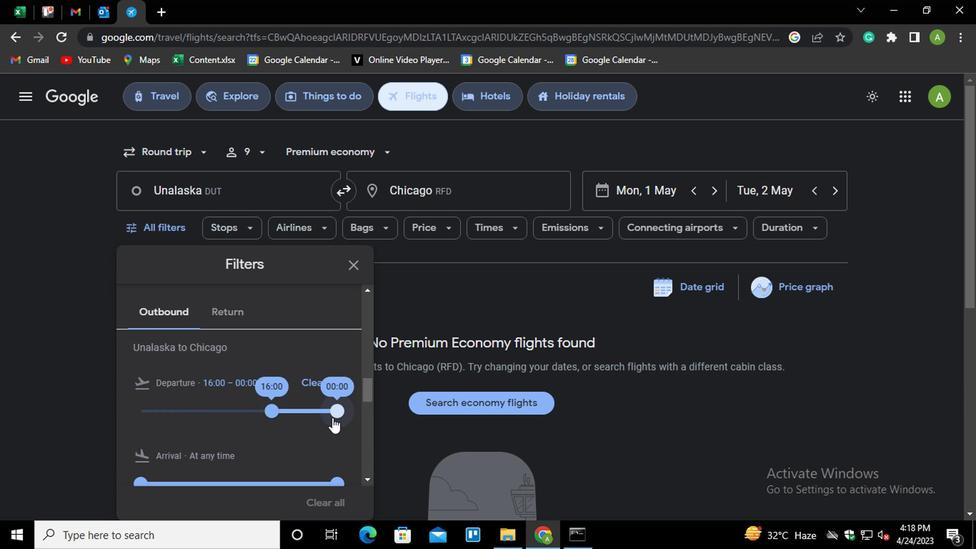 
Action: Mouse pressed left at (337, 414)
Screenshot: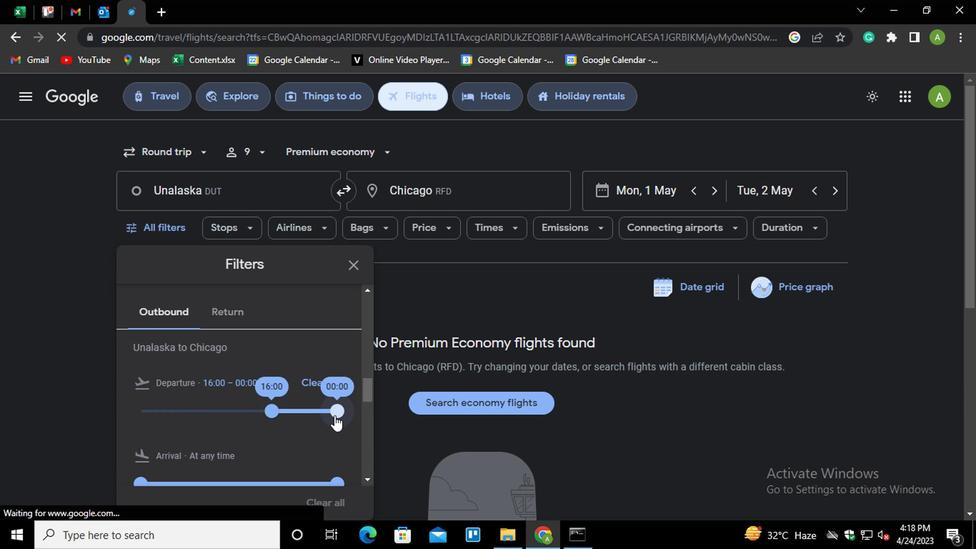 
Action: Mouse moved to (236, 317)
Screenshot: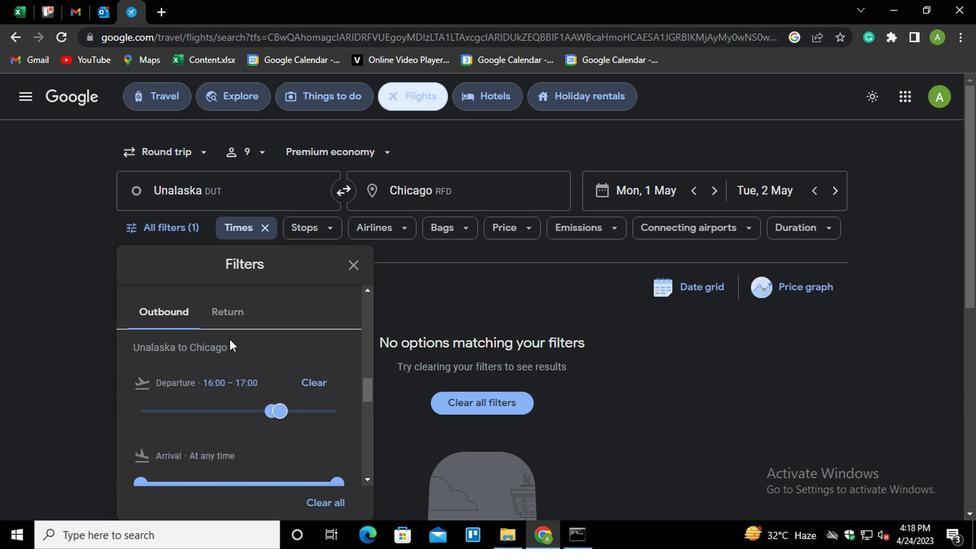 
Action: Mouse pressed left at (236, 317)
Screenshot: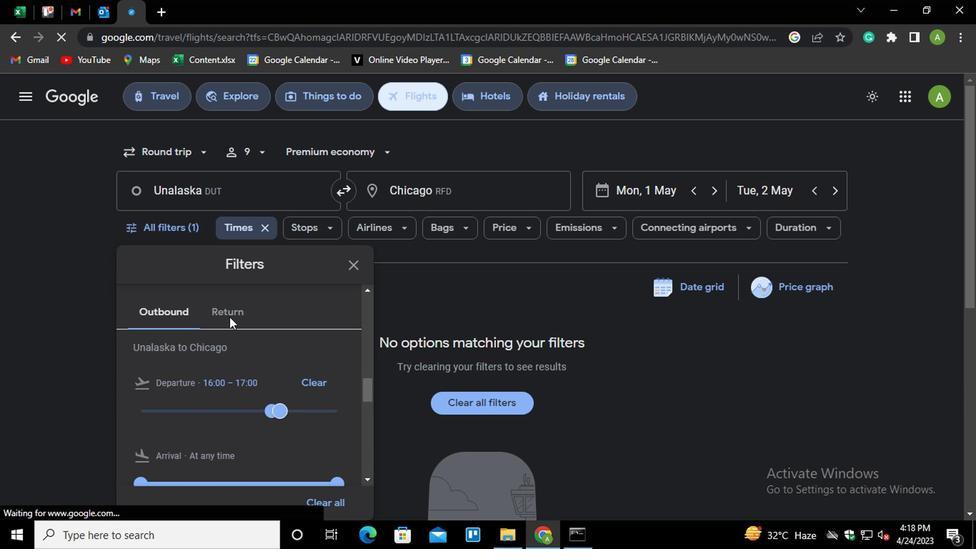 
Action: Mouse moved to (151, 411)
Screenshot: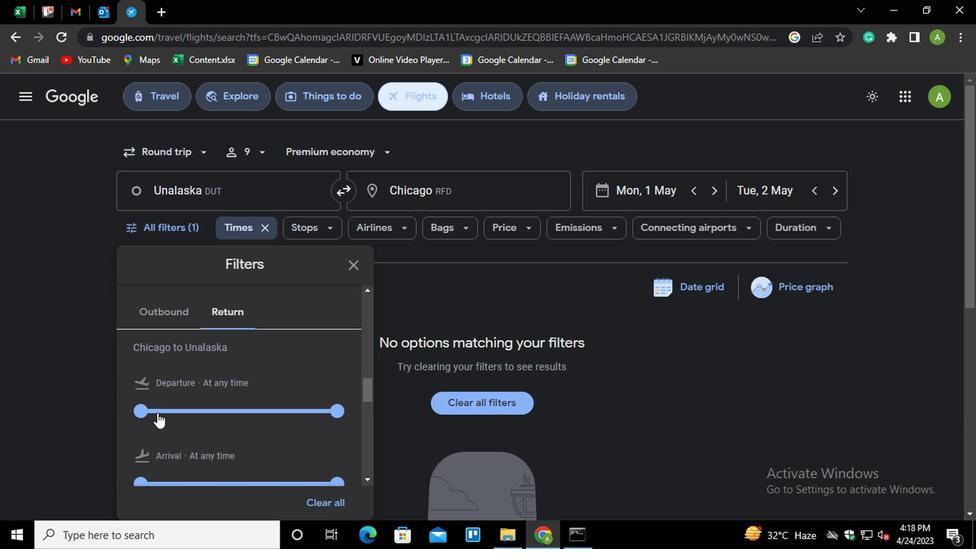 
Action: Mouse pressed left at (151, 411)
Screenshot: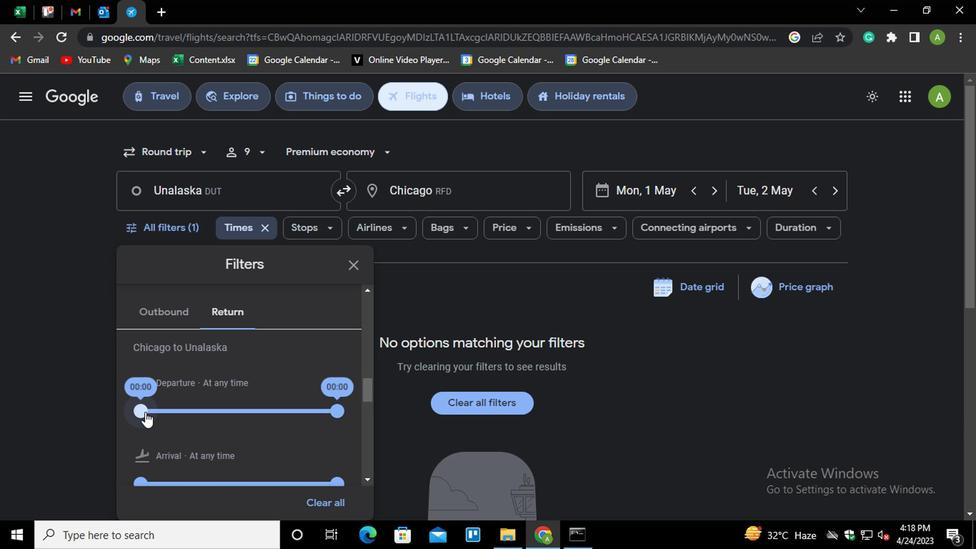 
Action: Mouse moved to (627, 431)
Screenshot: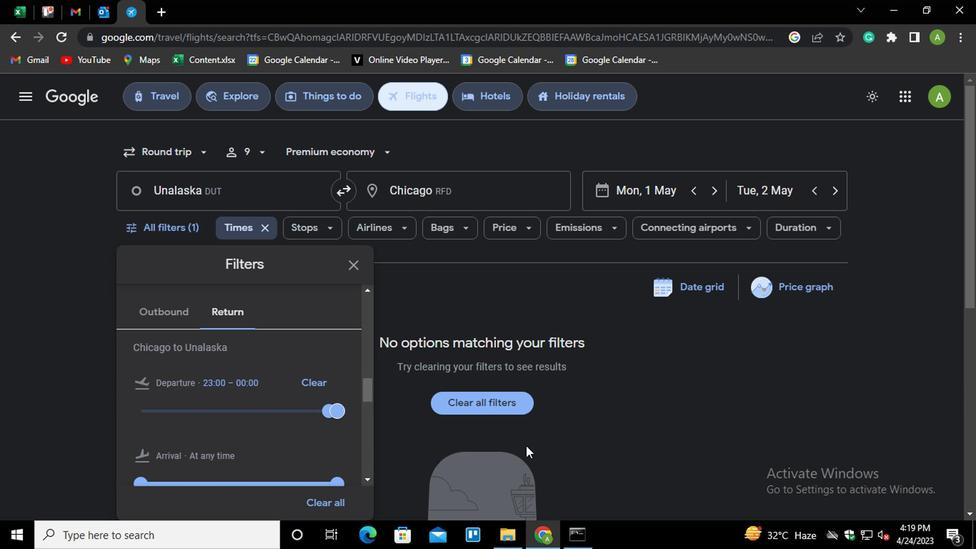 
Action: Mouse pressed left at (627, 431)
Screenshot: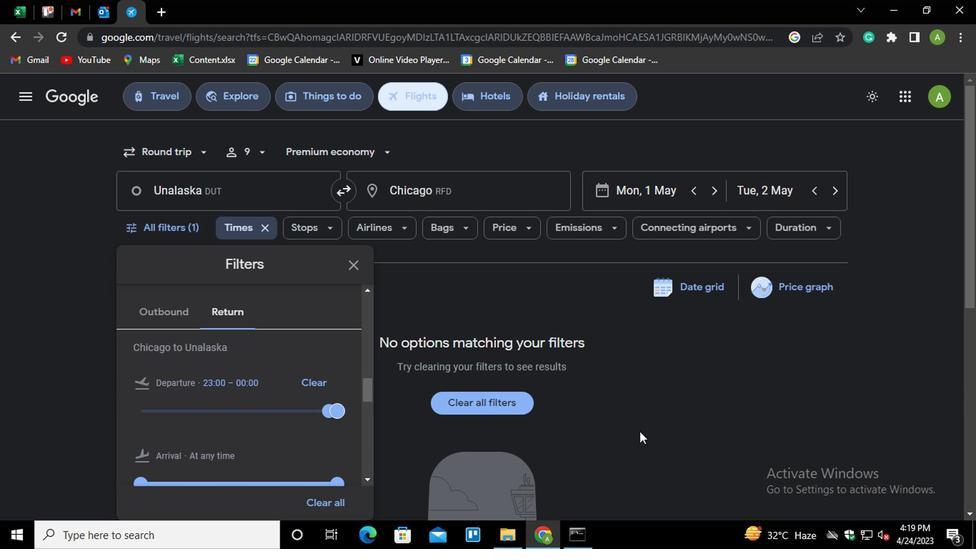 
Action: Mouse moved to (628, 433)
Screenshot: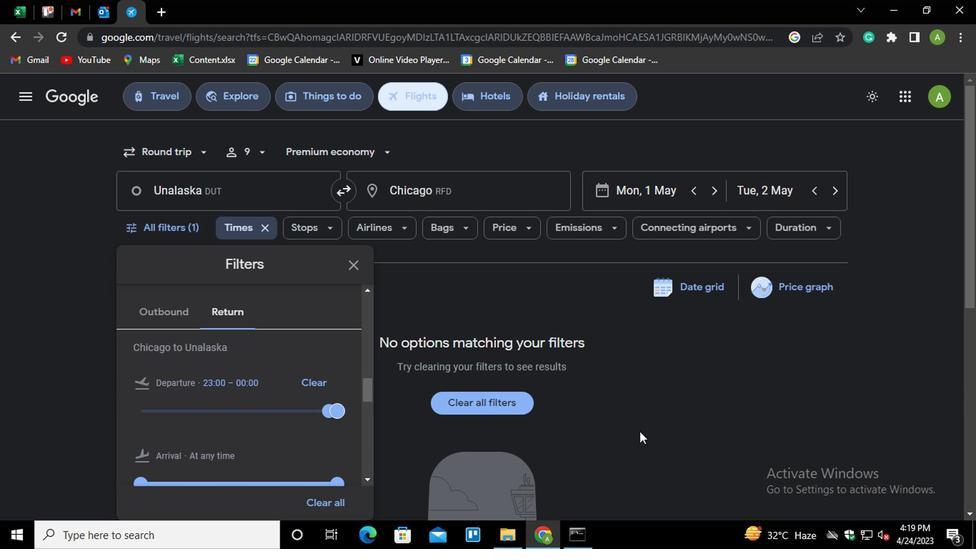 
